 Task: Create a due date automation trigger when advanced on, 2 hours after a card is due add dates not starting next week.
Action: Mouse moved to (1047, 324)
Screenshot: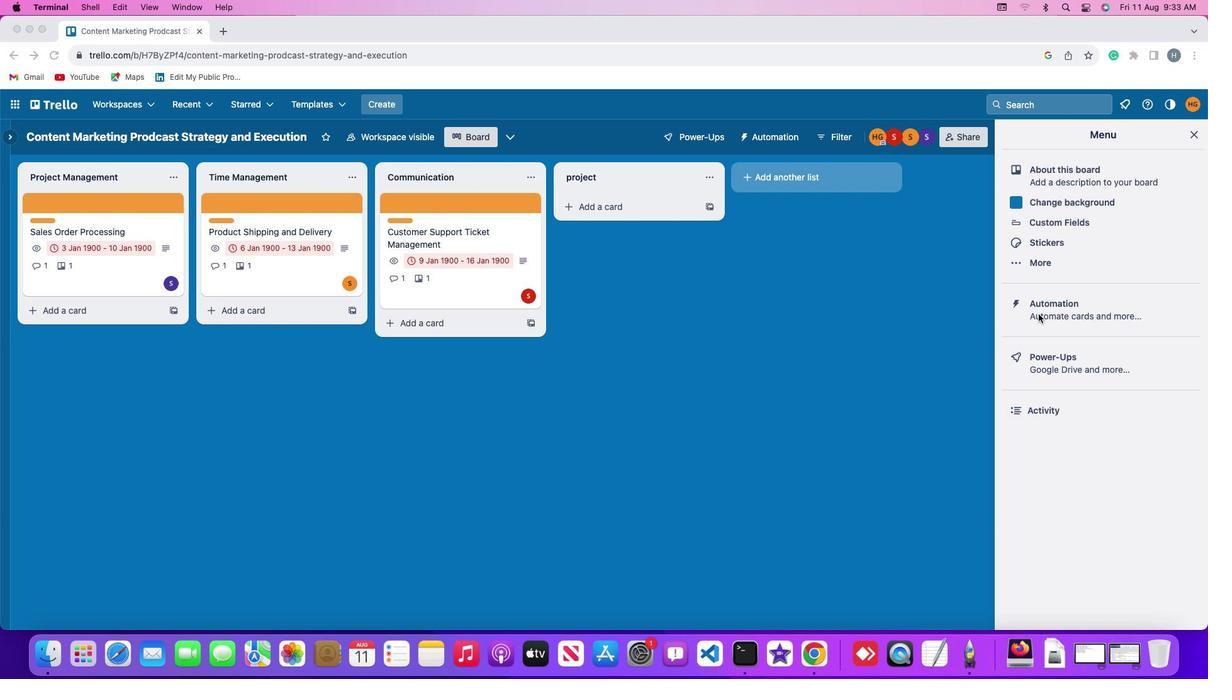
Action: Mouse pressed left at (1047, 324)
Screenshot: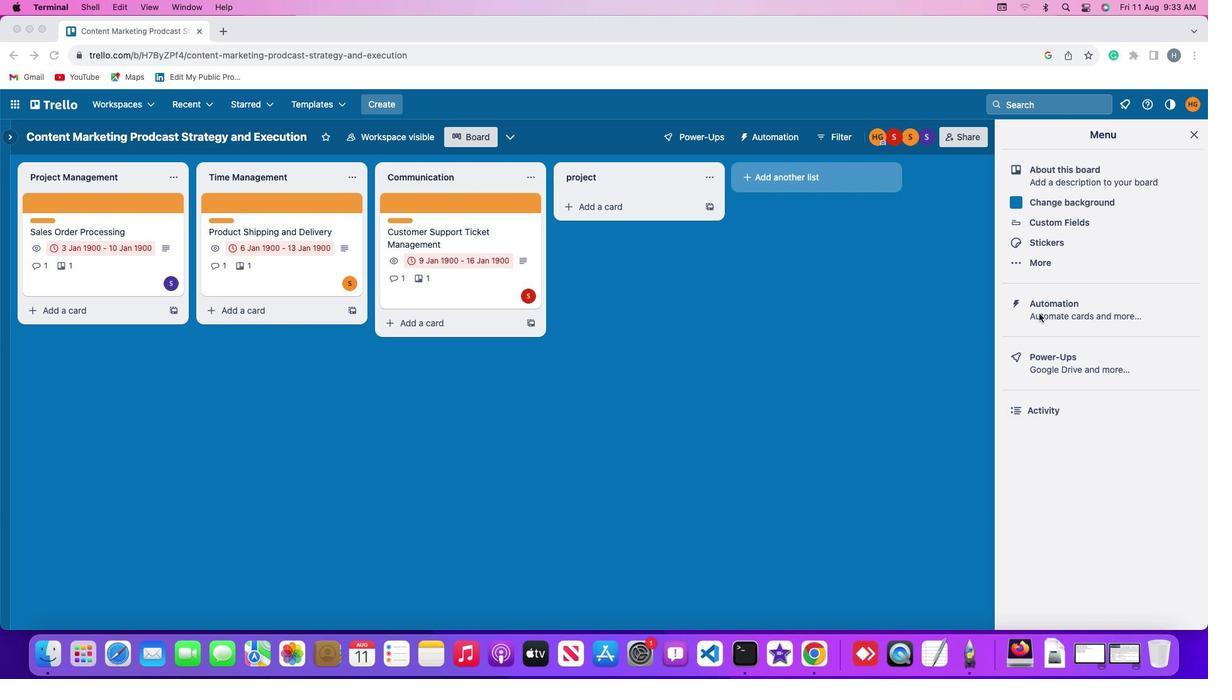 
Action: Mouse pressed left at (1047, 324)
Screenshot: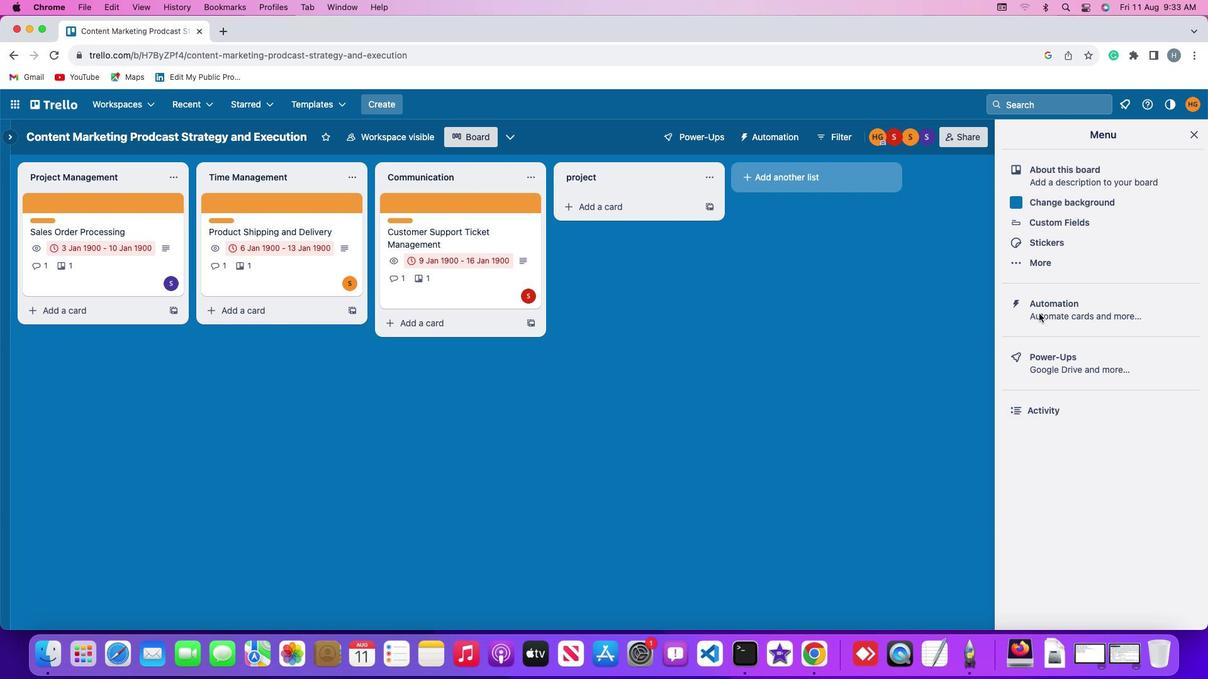 
Action: Mouse moved to (76, 307)
Screenshot: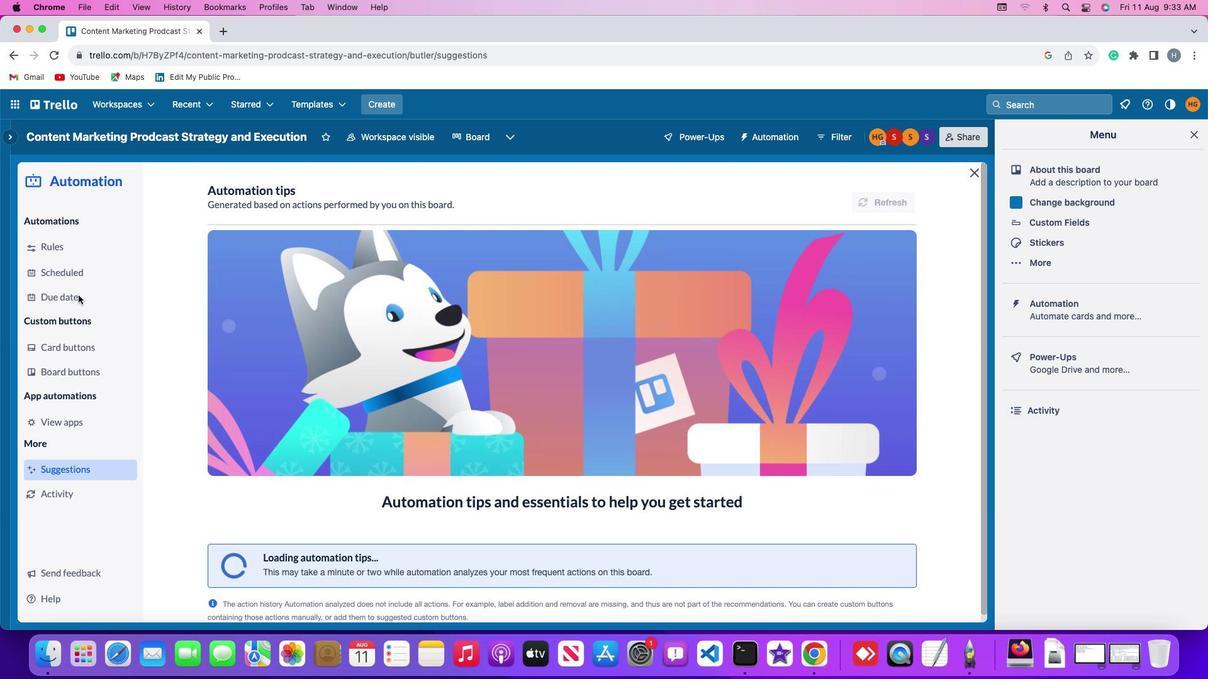 
Action: Mouse pressed left at (76, 307)
Screenshot: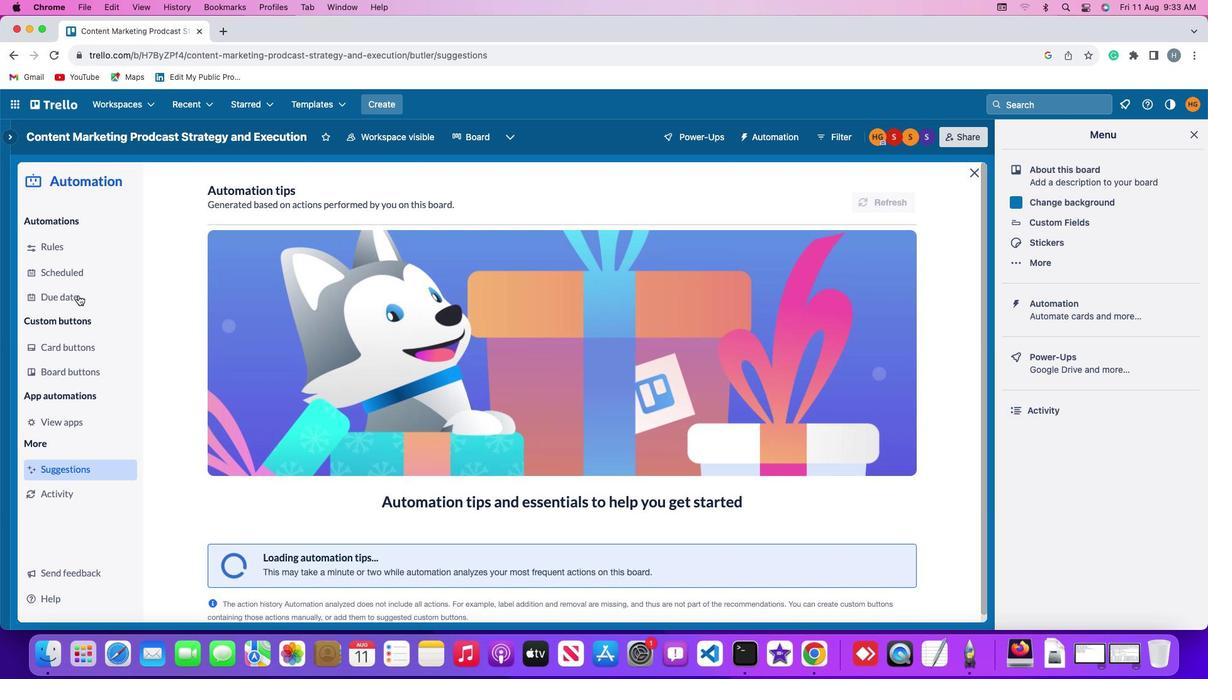 
Action: Mouse moved to (864, 214)
Screenshot: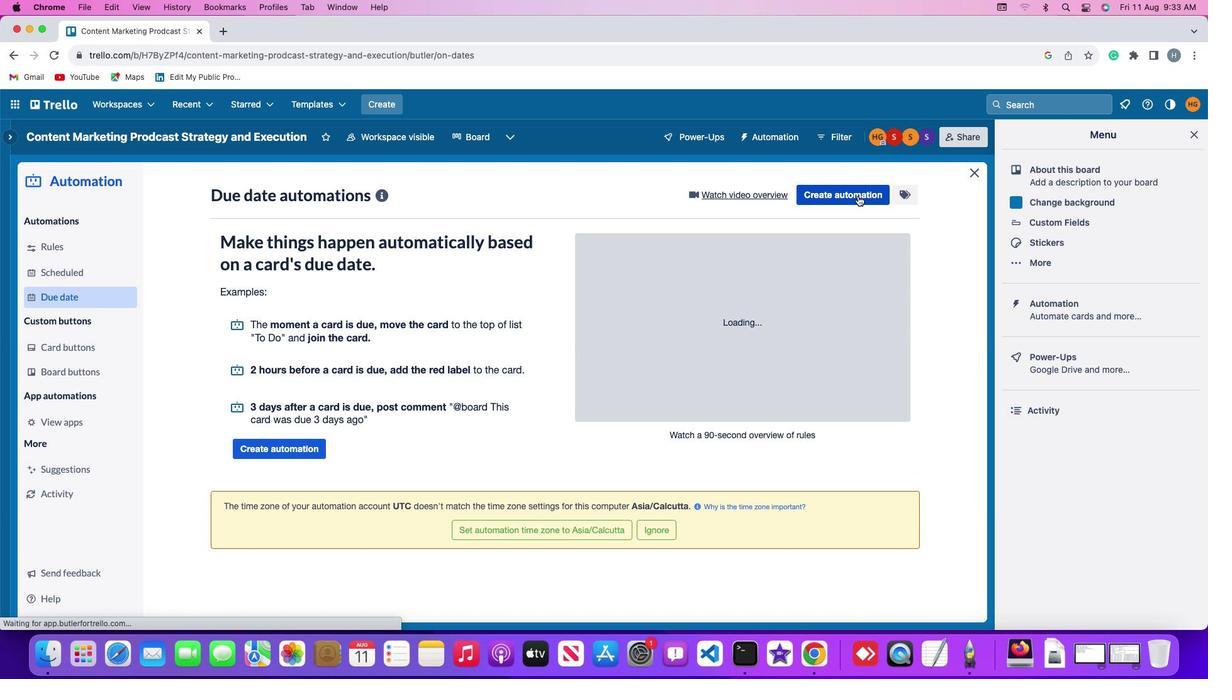 
Action: Mouse pressed left at (864, 214)
Screenshot: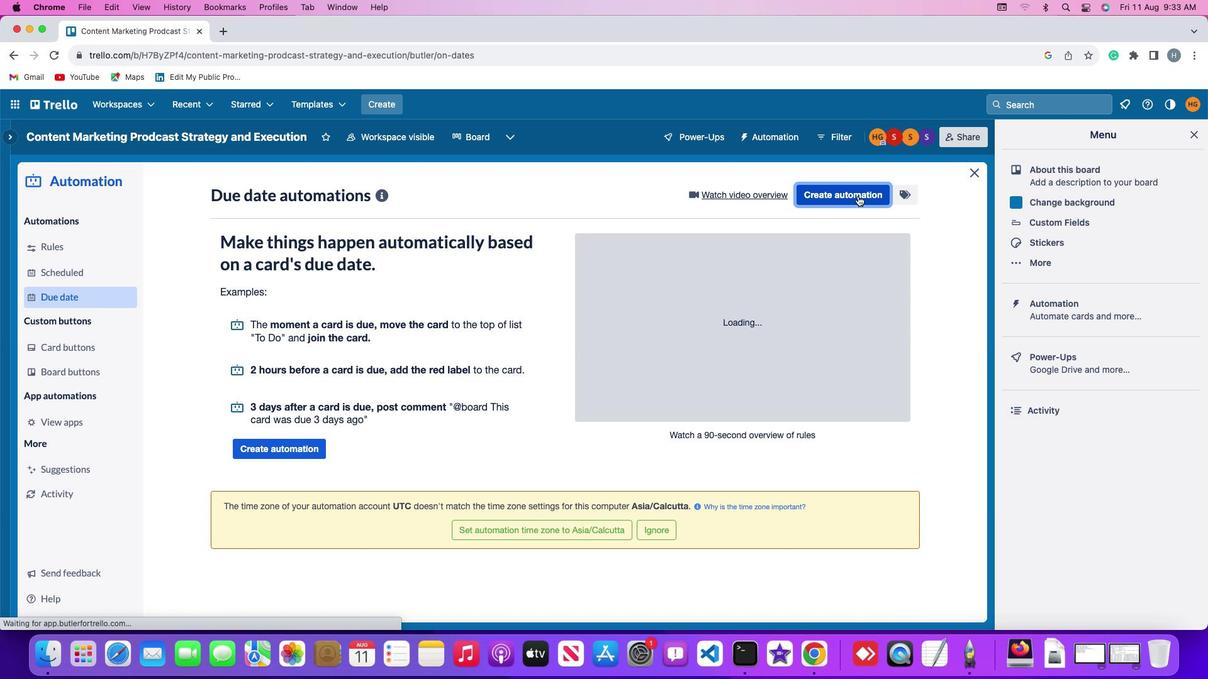 
Action: Mouse moved to (294, 326)
Screenshot: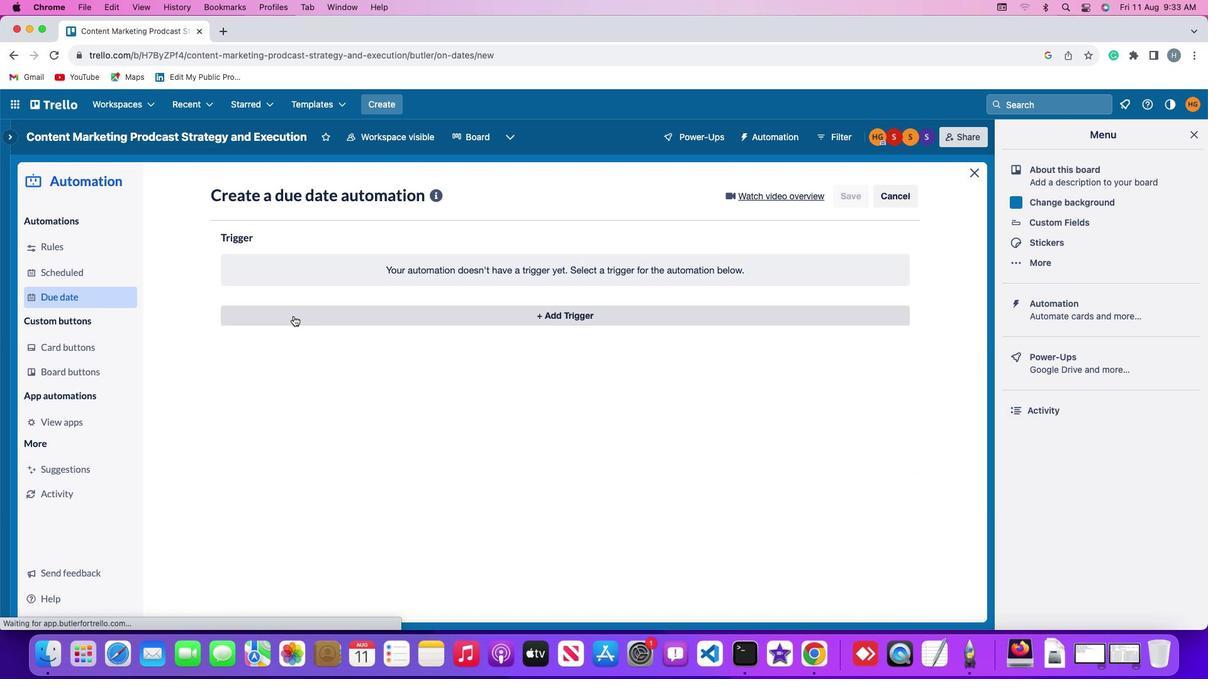 
Action: Mouse pressed left at (294, 326)
Screenshot: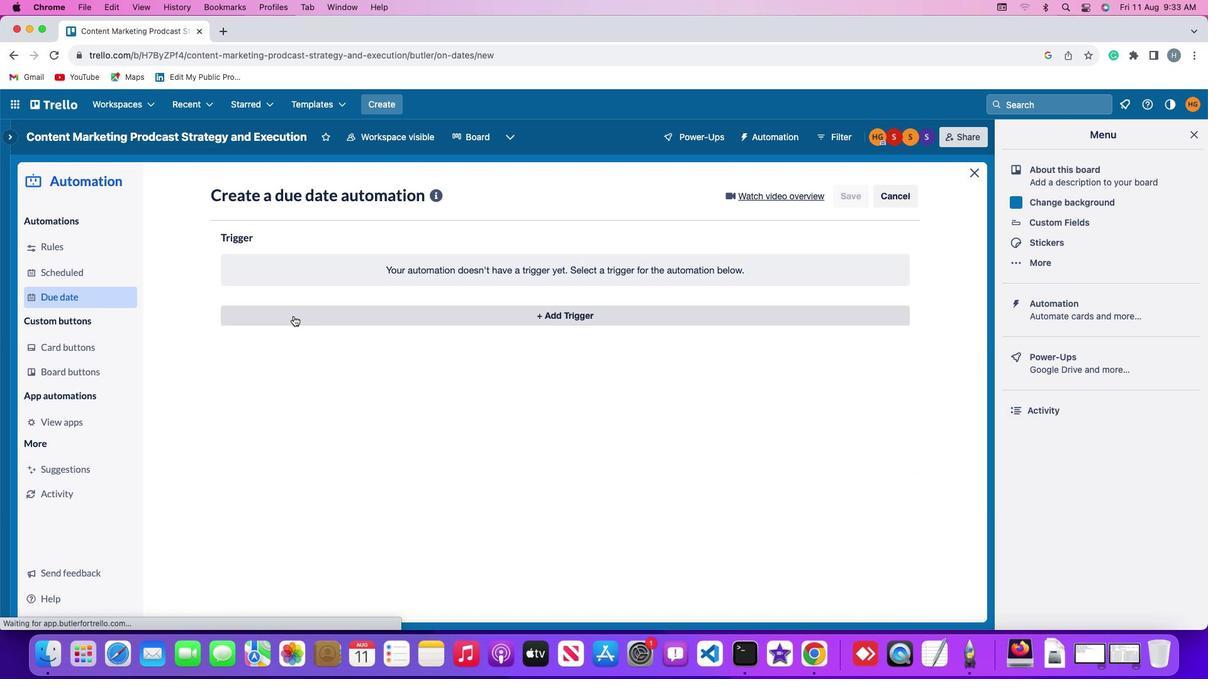 
Action: Mouse moved to (246, 504)
Screenshot: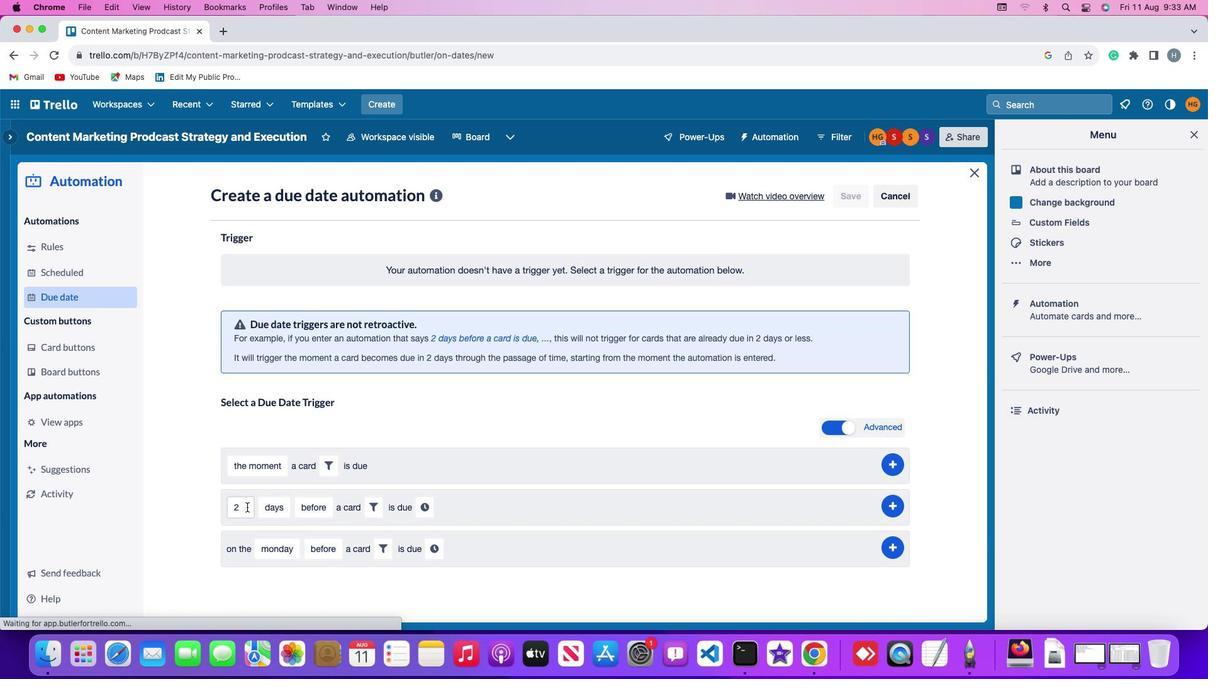 
Action: Mouse pressed left at (246, 504)
Screenshot: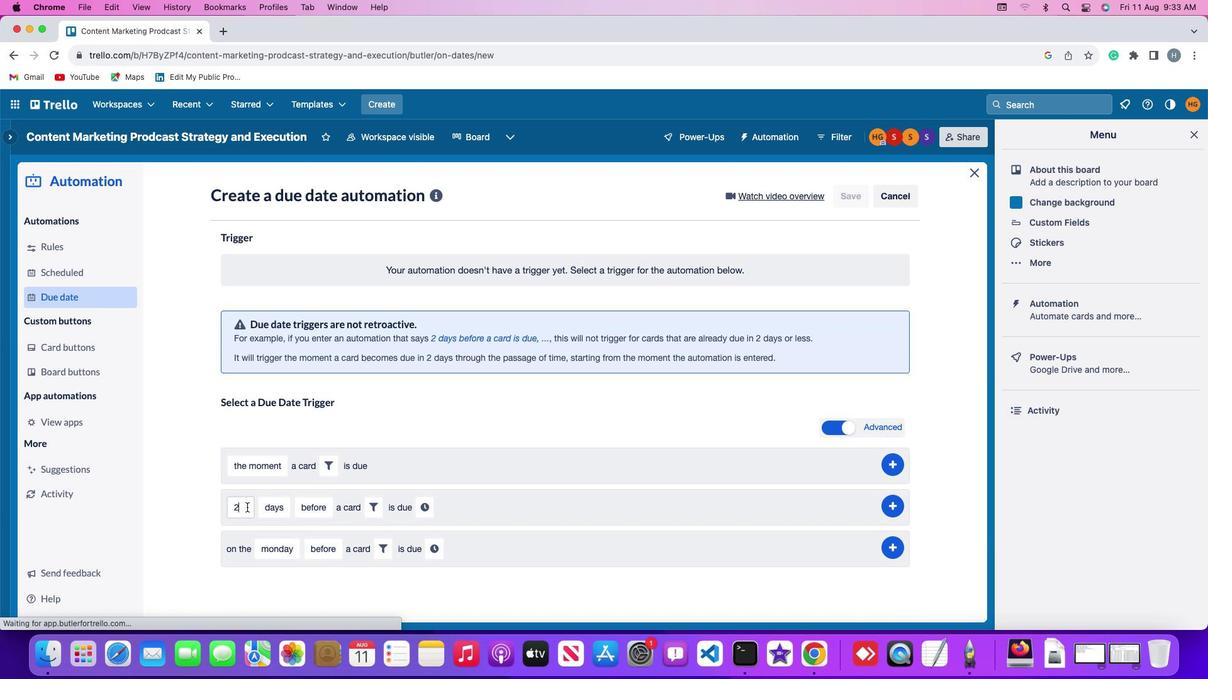 
Action: Mouse moved to (247, 504)
Screenshot: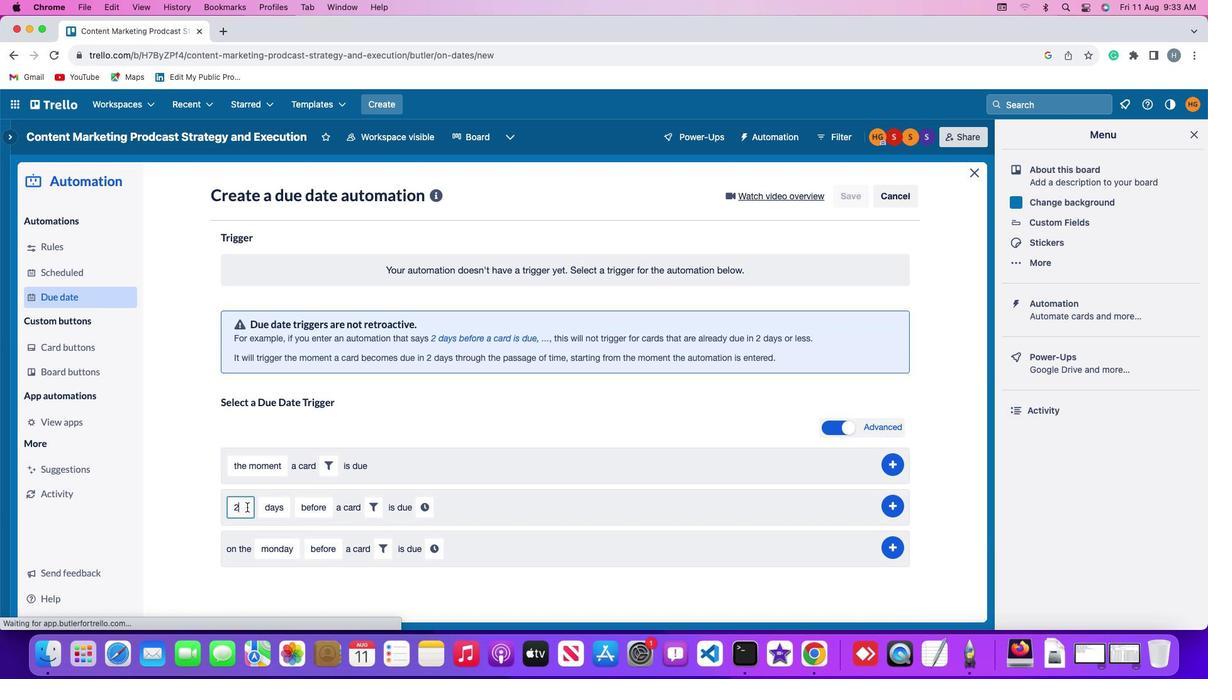 
Action: Key pressed Key.backspace
Screenshot: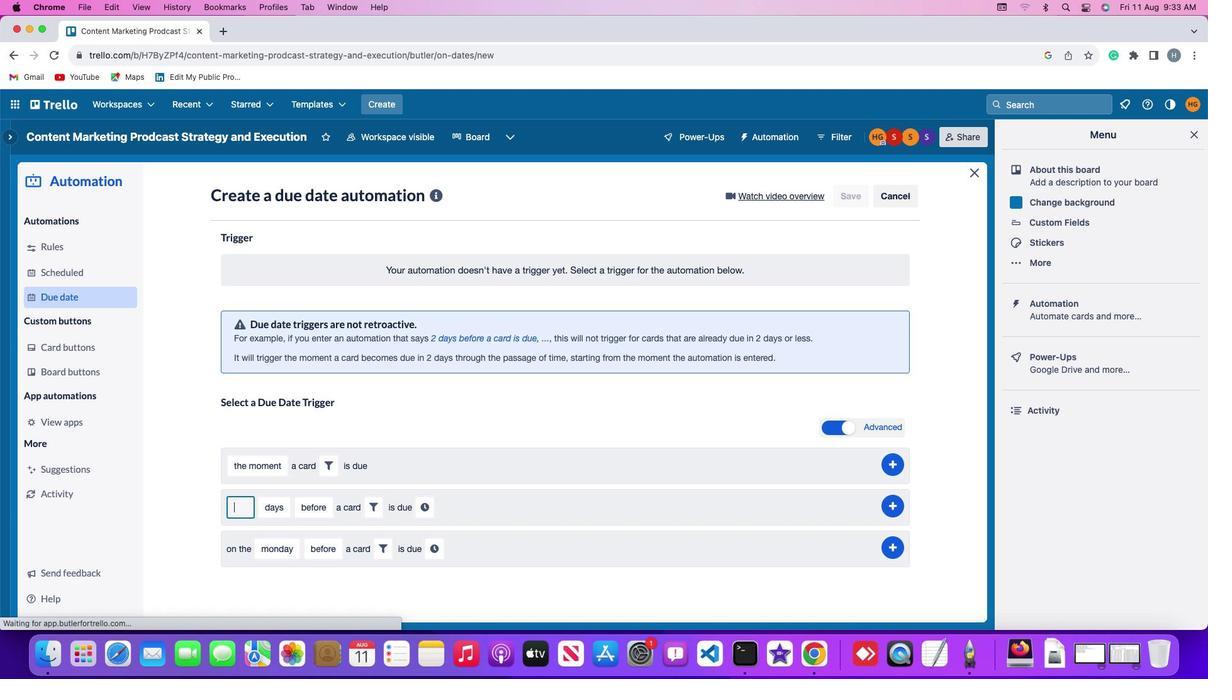 
Action: Mouse moved to (247, 504)
Screenshot: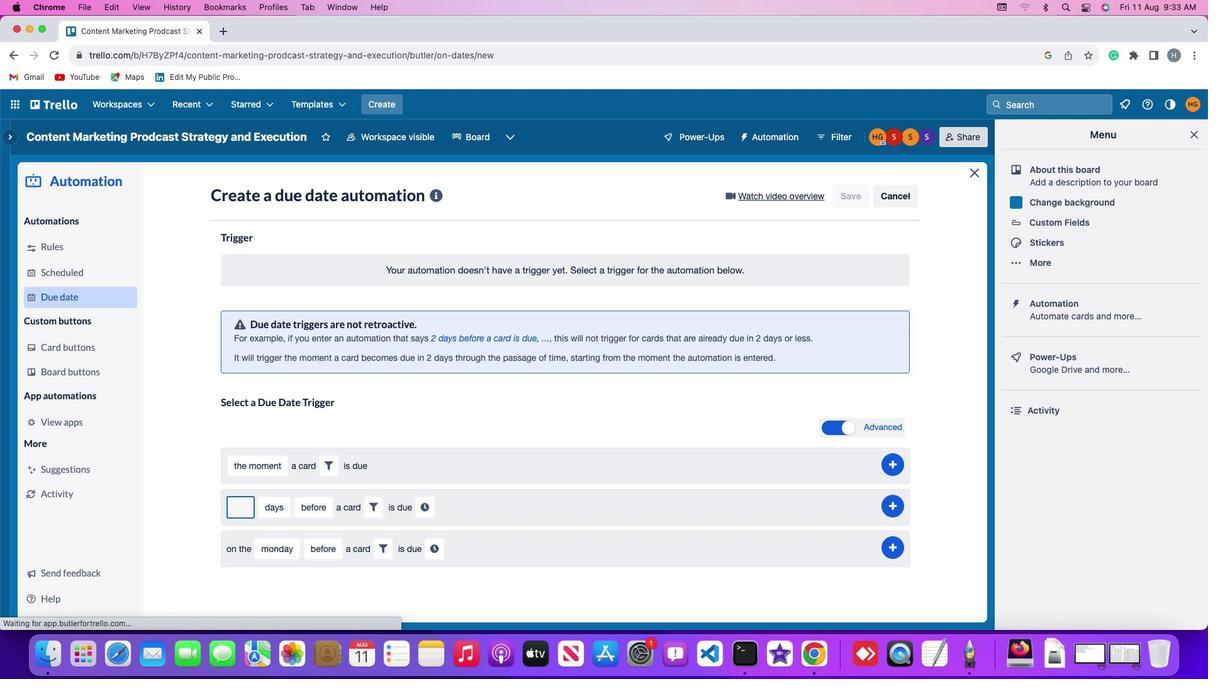 
Action: Key pressed '2'
Screenshot: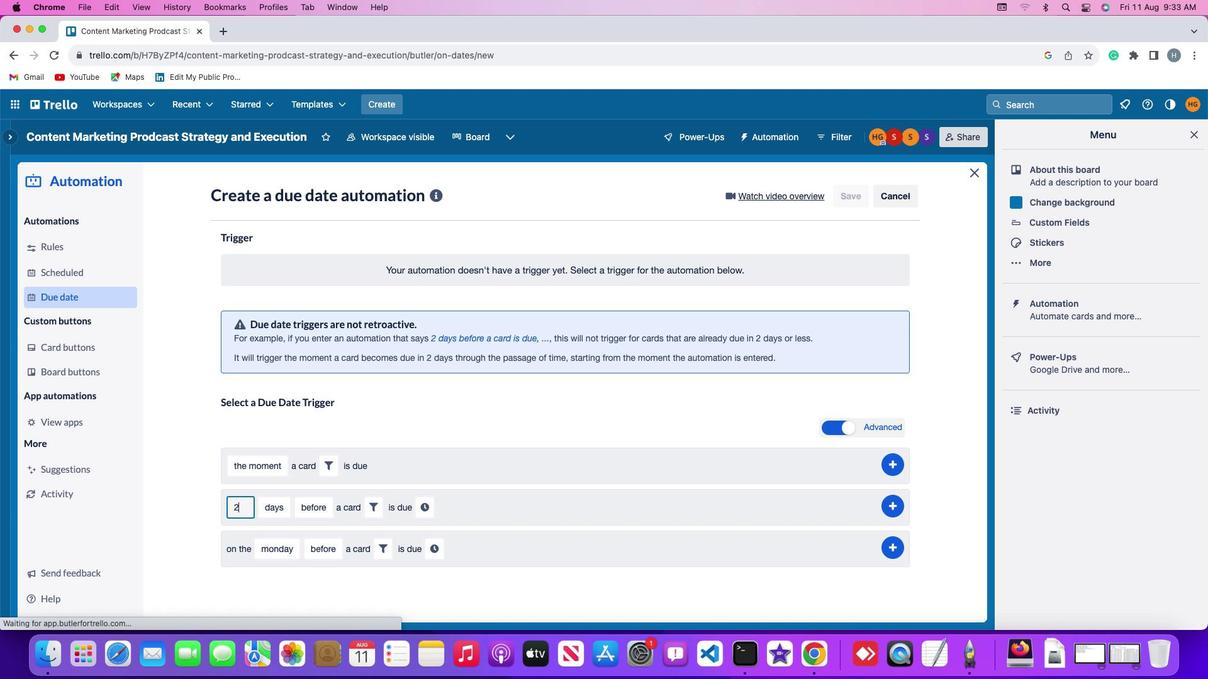 
Action: Mouse moved to (271, 508)
Screenshot: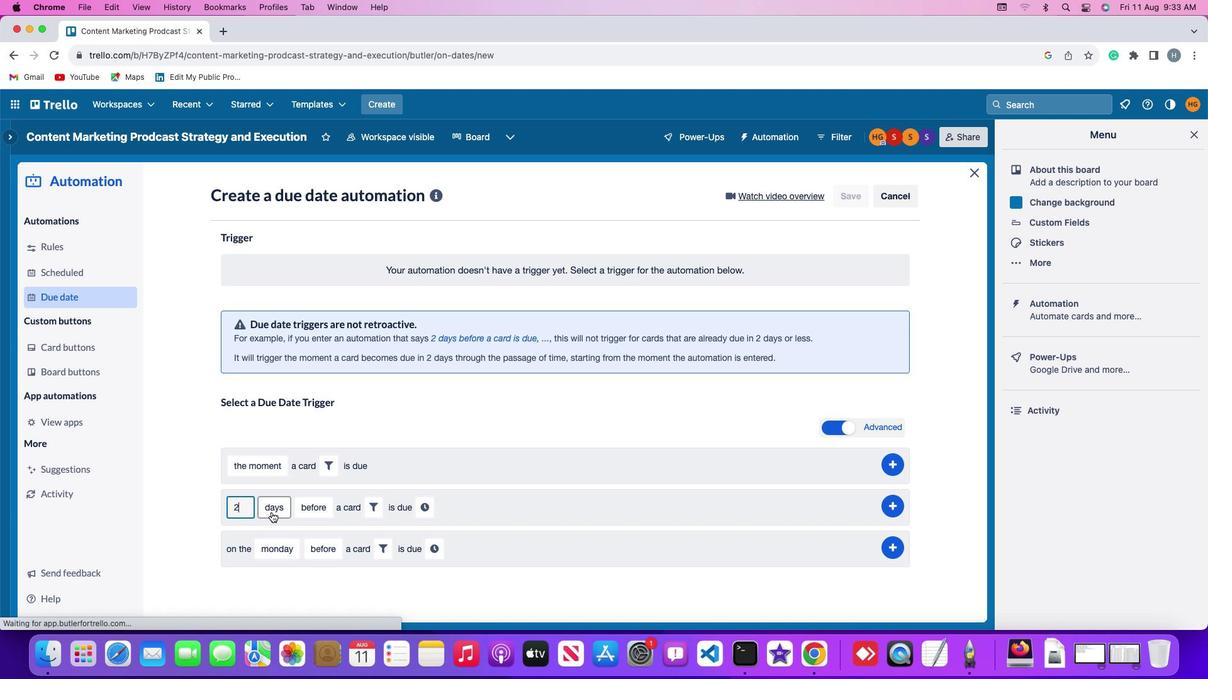 
Action: Mouse pressed left at (271, 508)
Screenshot: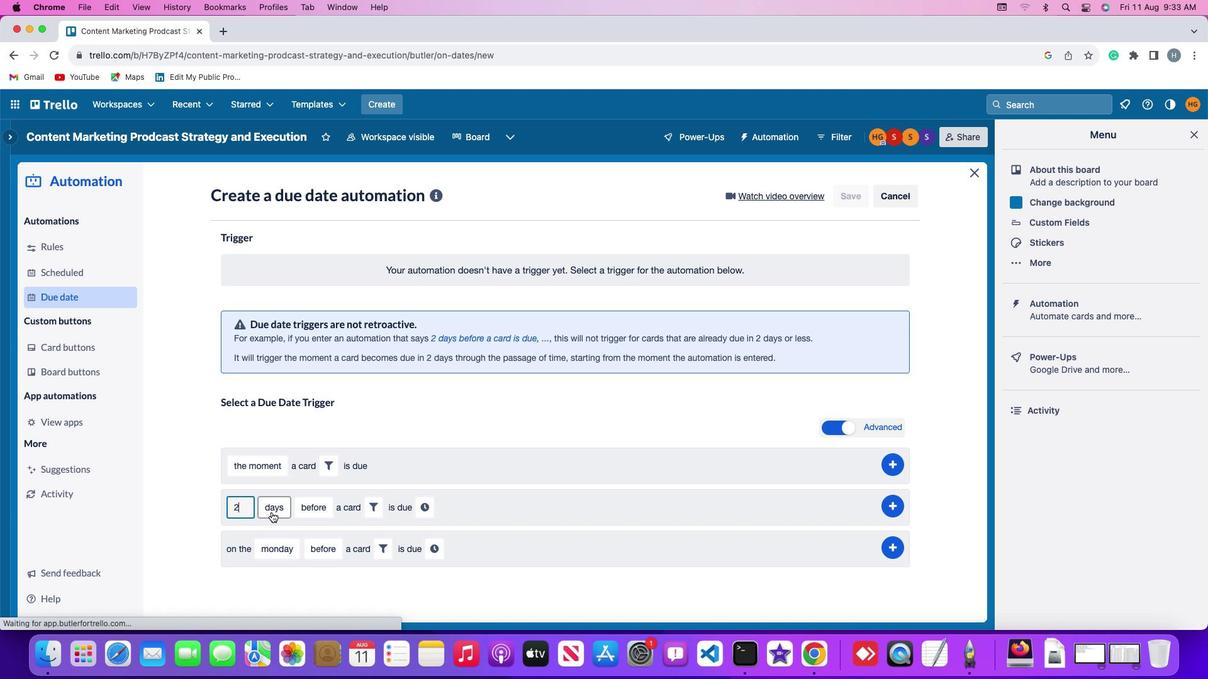
Action: Mouse moved to (274, 577)
Screenshot: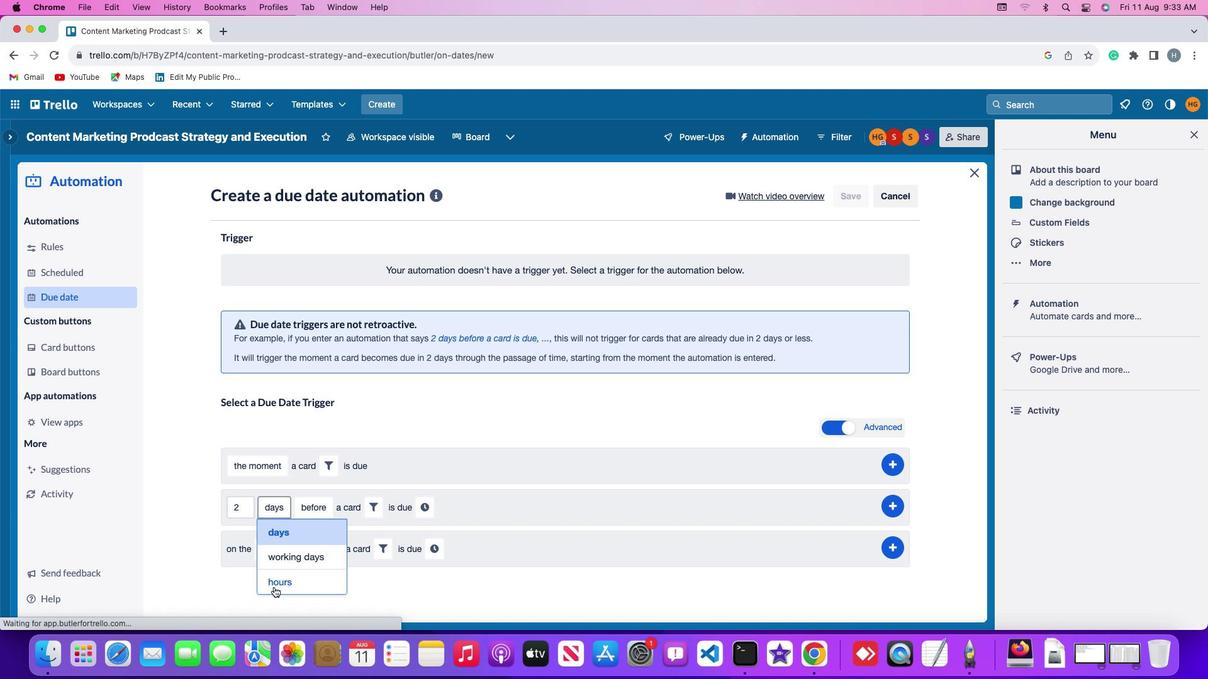 
Action: Mouse pressed left at (274, 577)
Screenshot: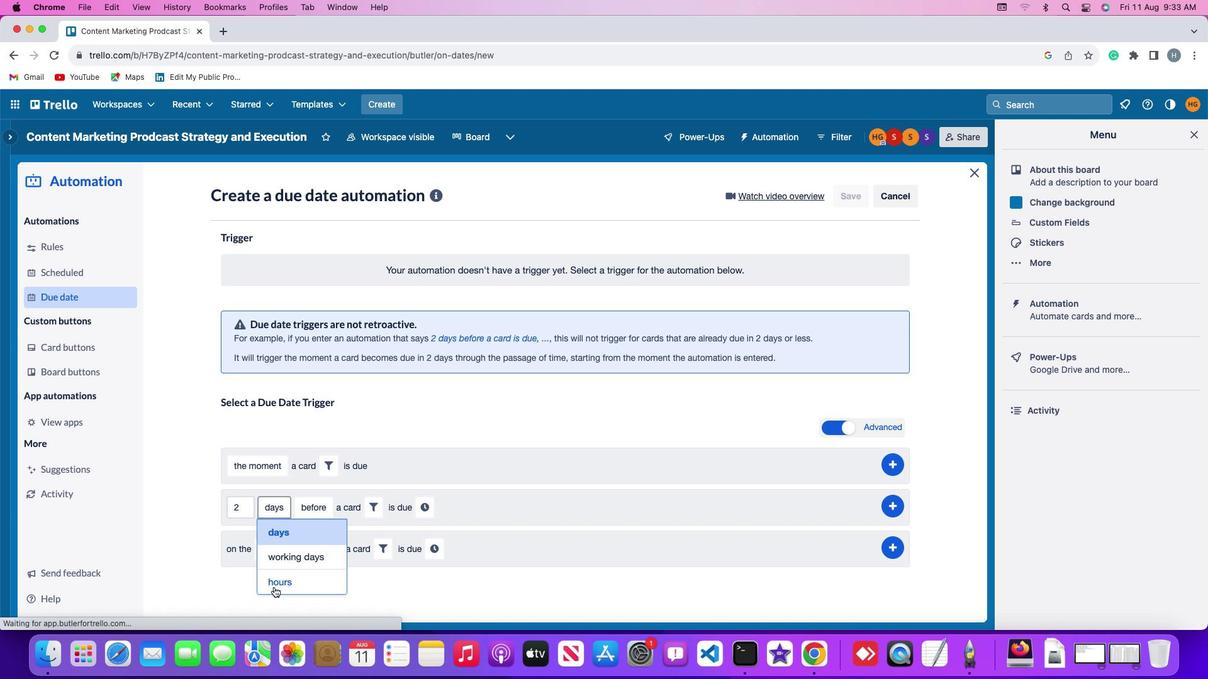 
Action: Mouse moved to (314, 502)
Screenshot: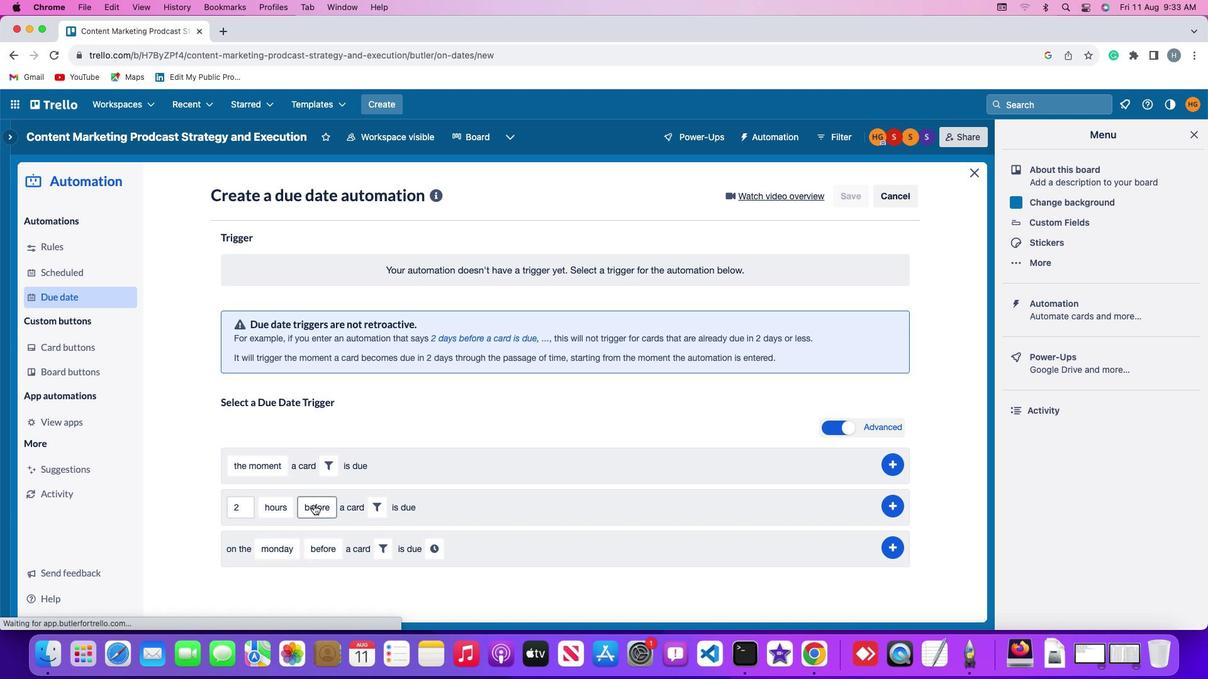 
Action: Mouse pressed left at (314, 502)
Screenshot: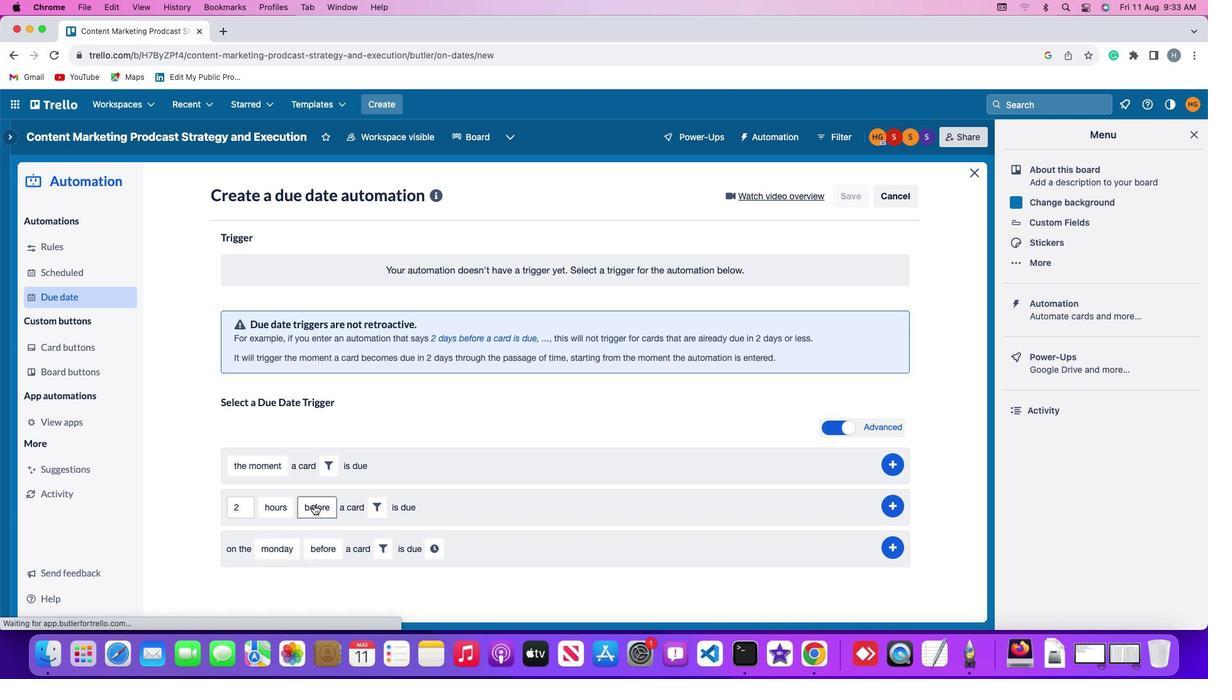 
Action: Mouse moved to (321, 550)
Screenshot: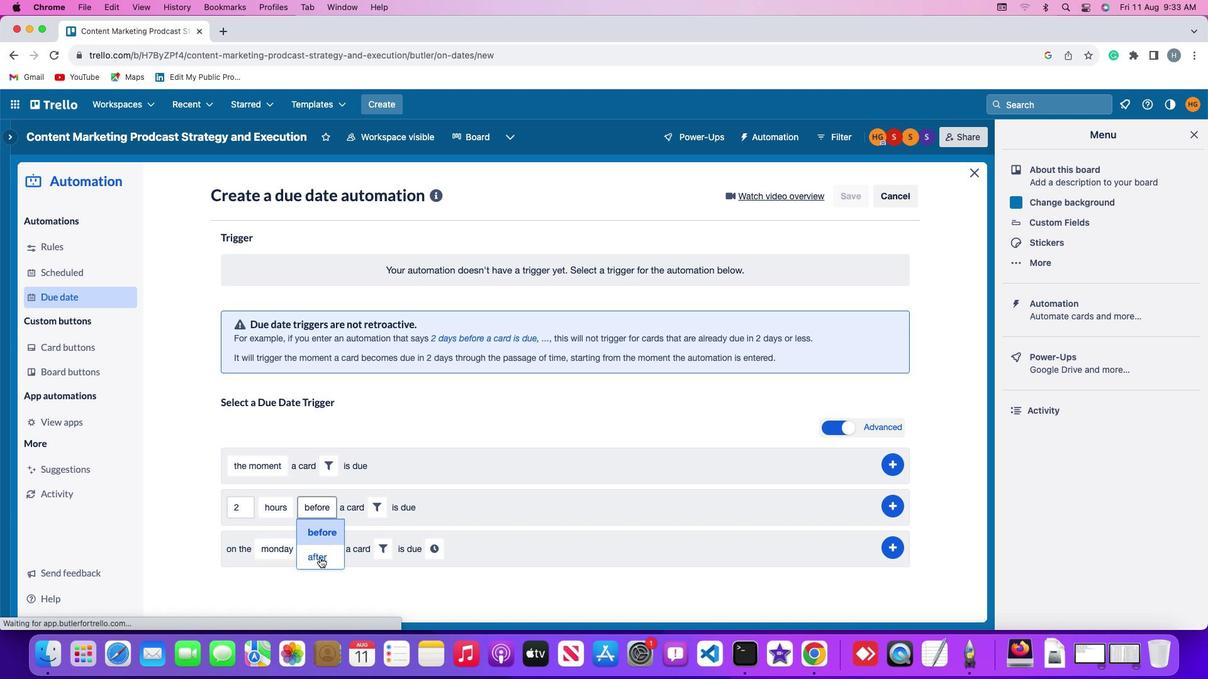 
Action: Mouse pressed left at (321, 550)
Screenshot: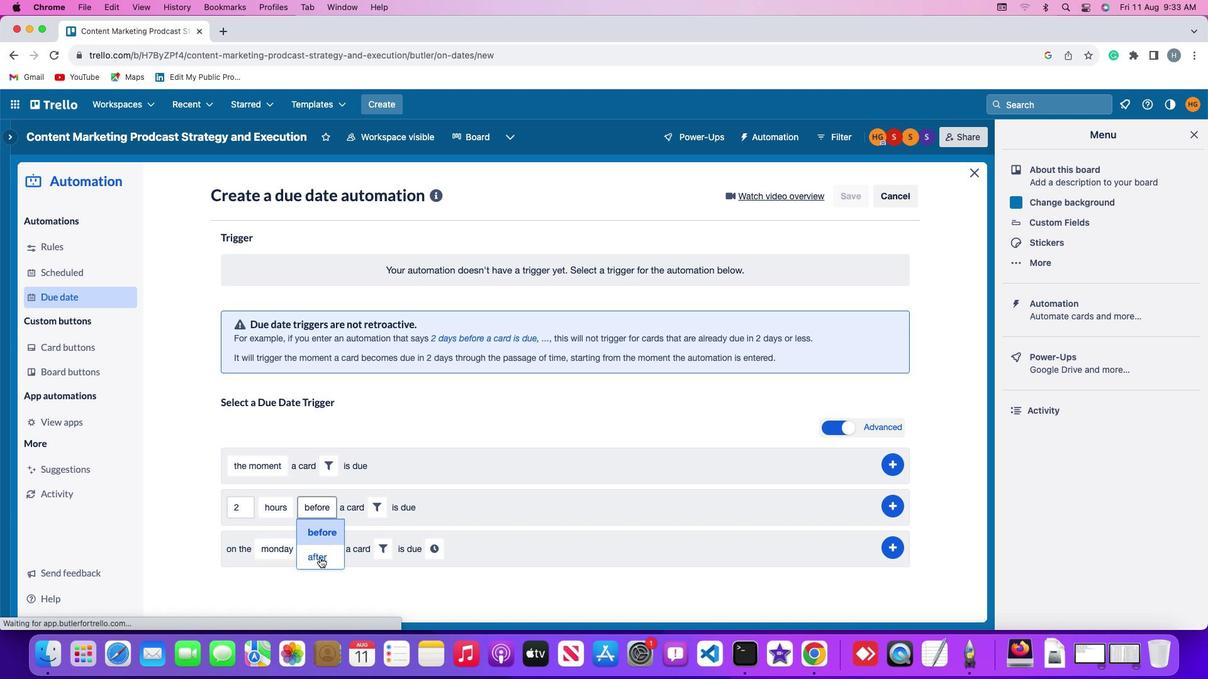 
Action: Mouse moved to (368, 506)
Screenshot: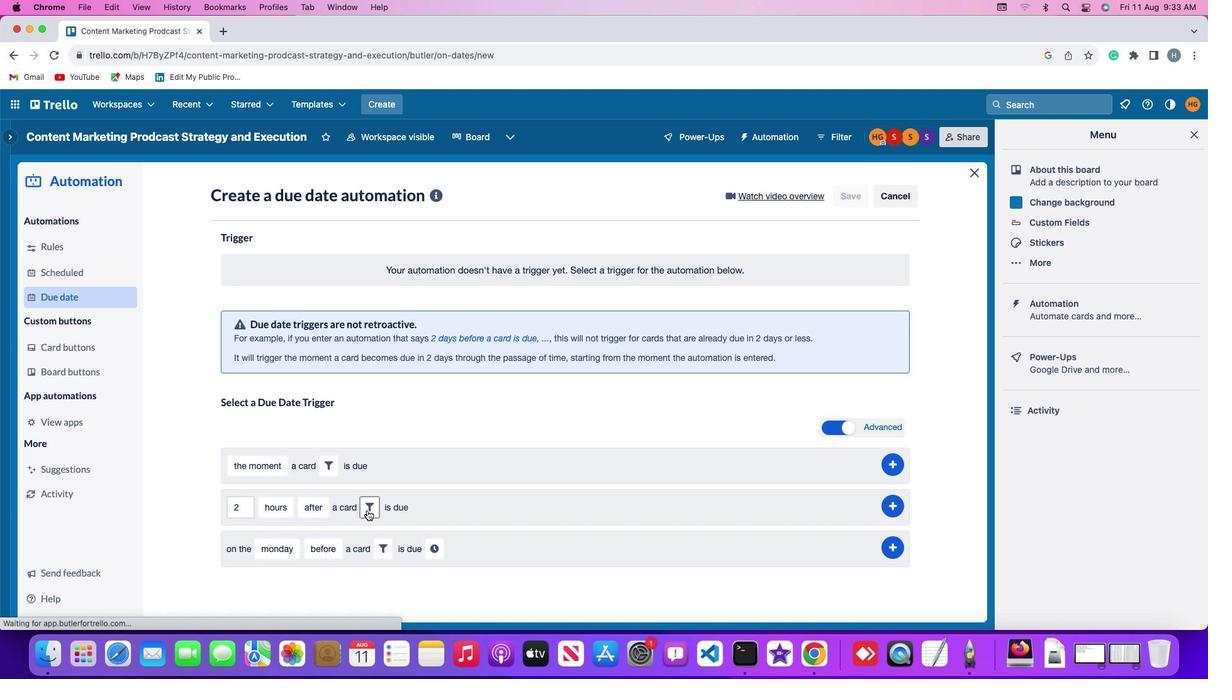 
Action: Mouse pressed left at (368, 506)
Screenshot: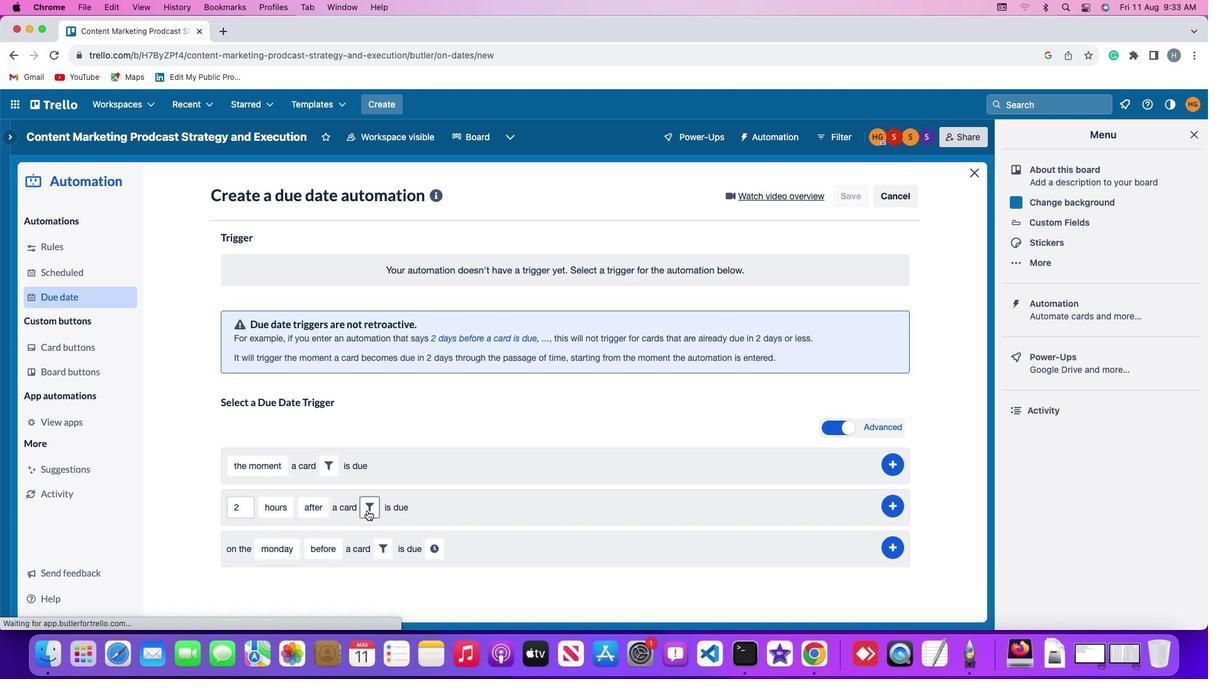 
Action: Mouse moved to (438, 550)
Screenshot: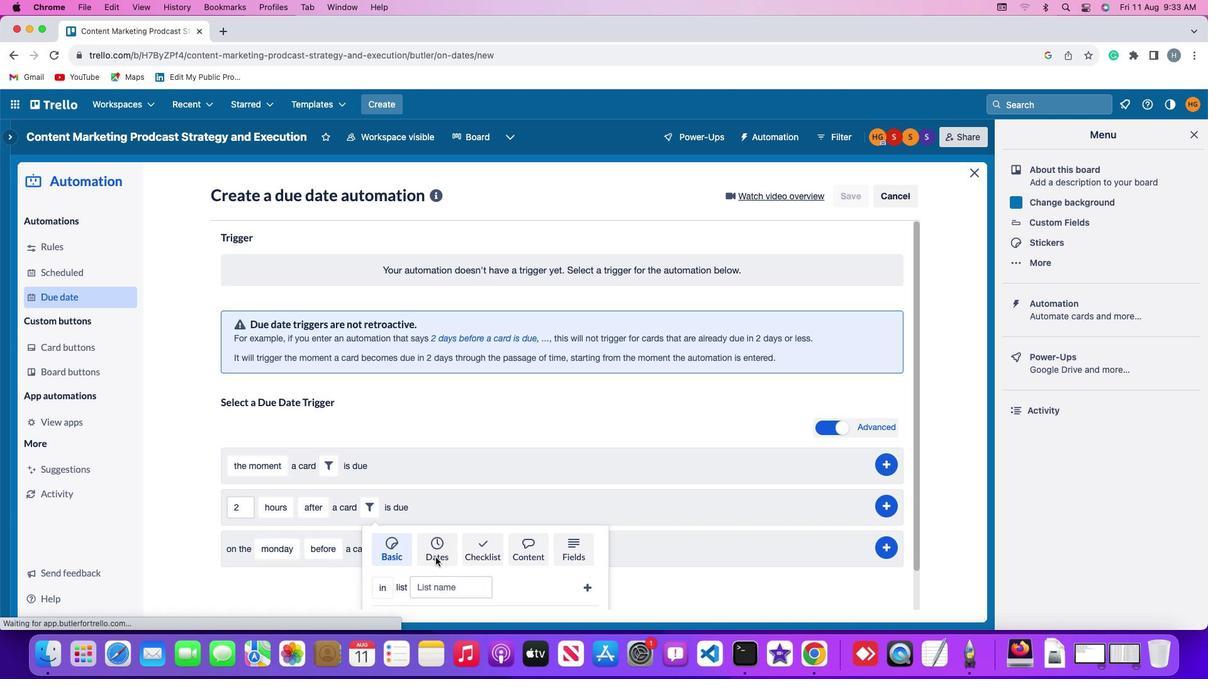 
Action: Mouse pressed left at (438, 550)
Screenshot: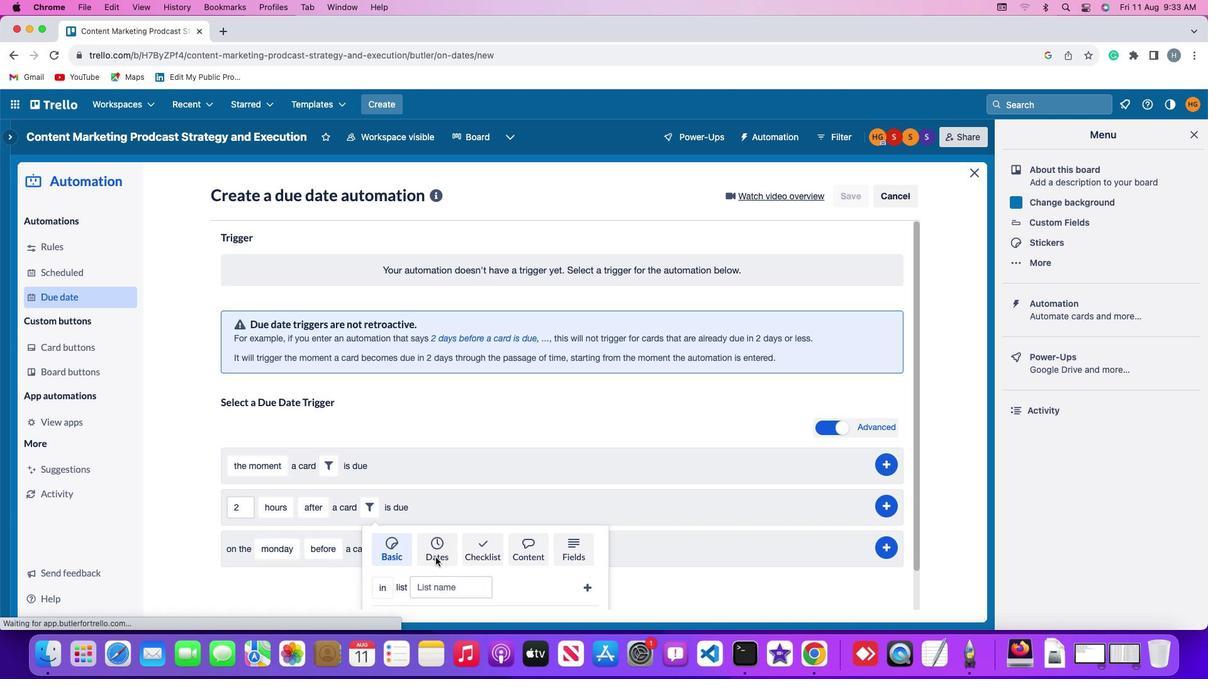 
Action: Mouse moved to (319, 572)
Screenshot: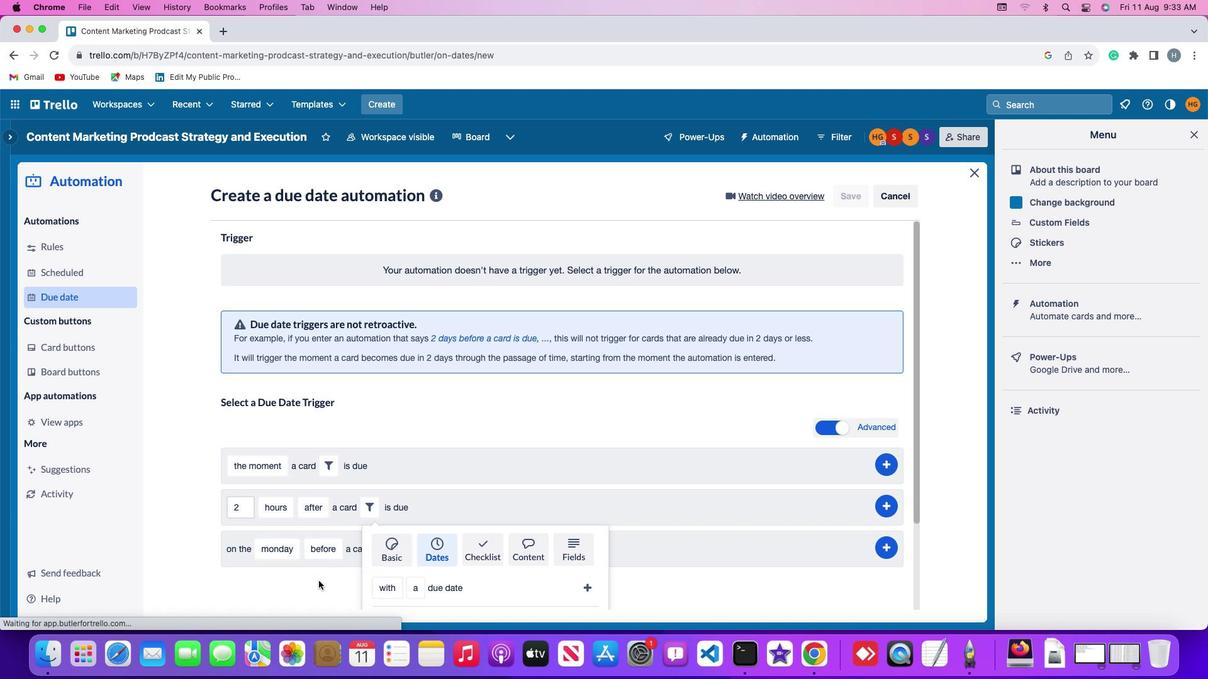 
Action: Mouse scrolled (319, 572) with delta (-1, 32)
Screenshot: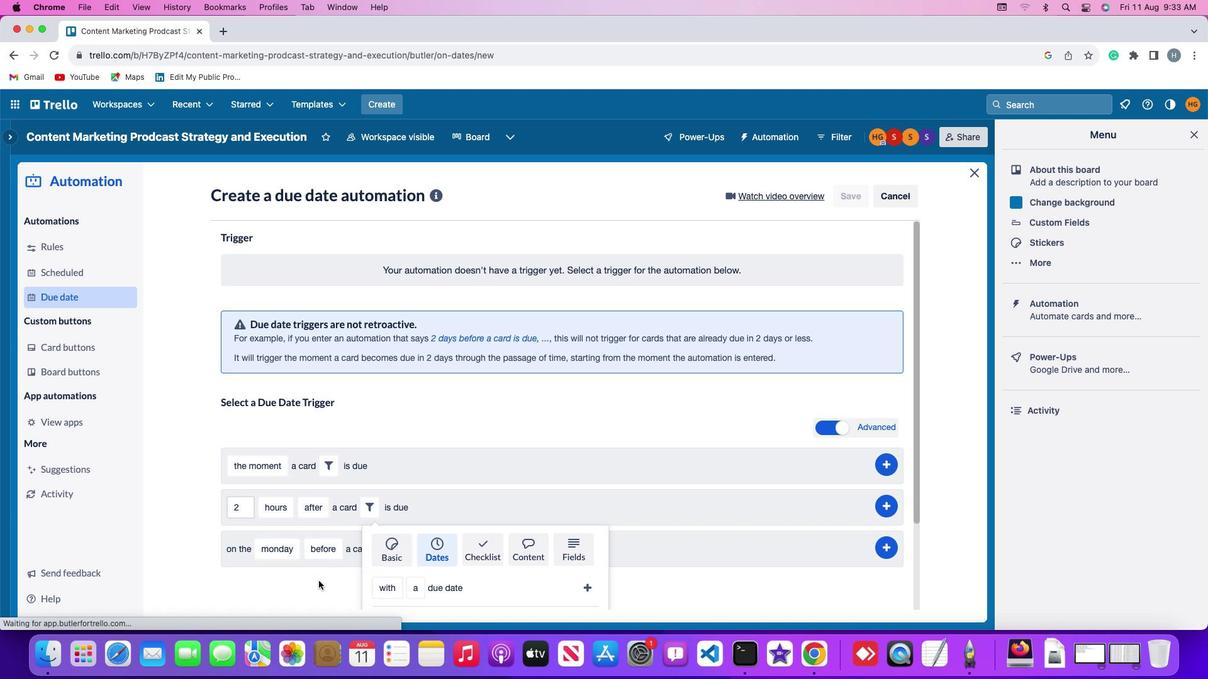 
Action: Mouse scrolled (319, 572) with delta (-1, 32)
Screenshot: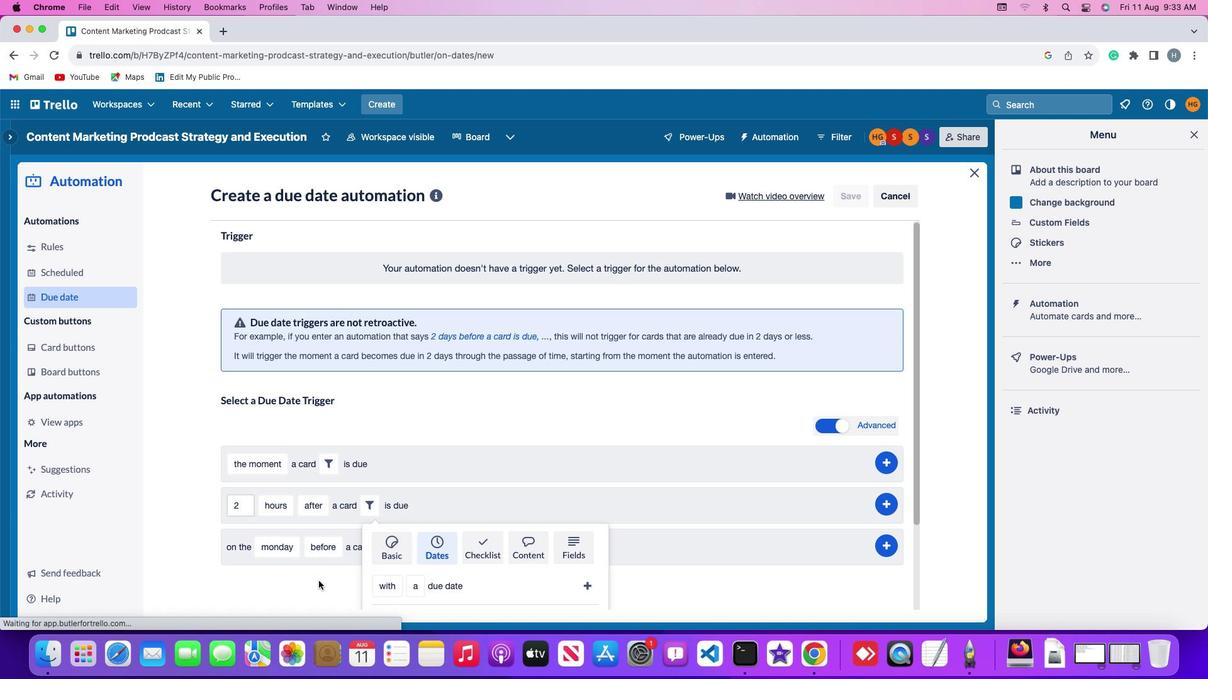 
Action: Mouse scrolled (319, 572) with delta (-1, 31)
Screenshot: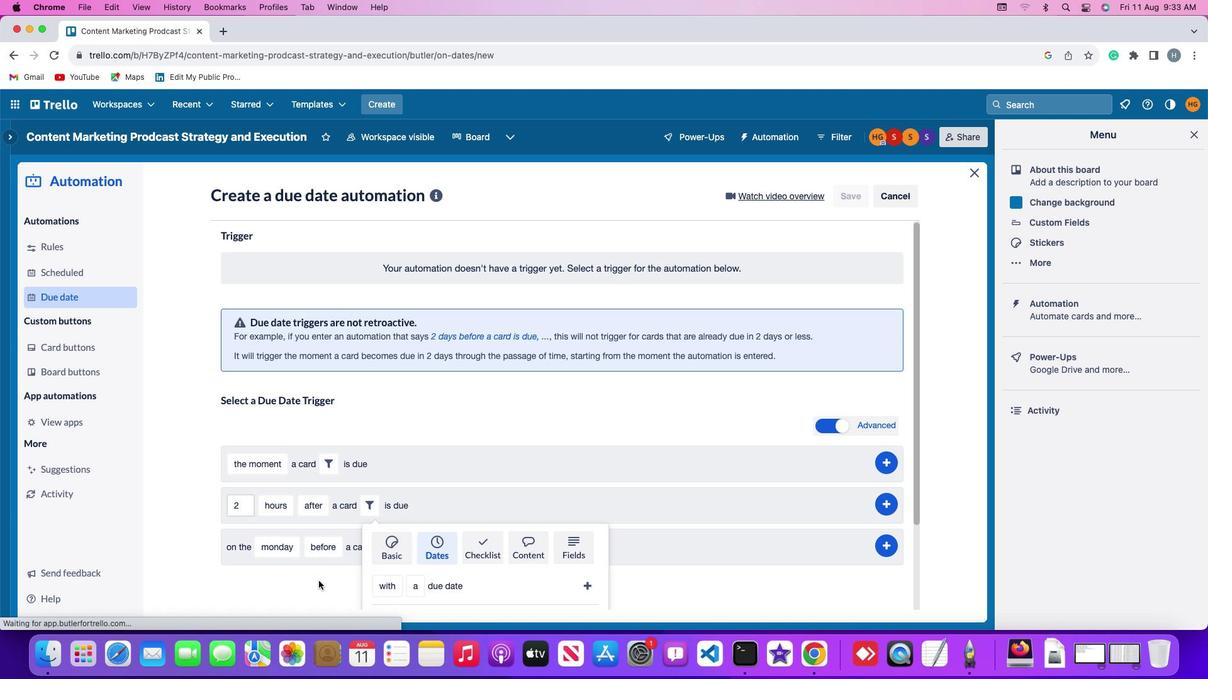 
Action: Mouse scrolled (319, 572) with delta (-1, 30)
Screenshot: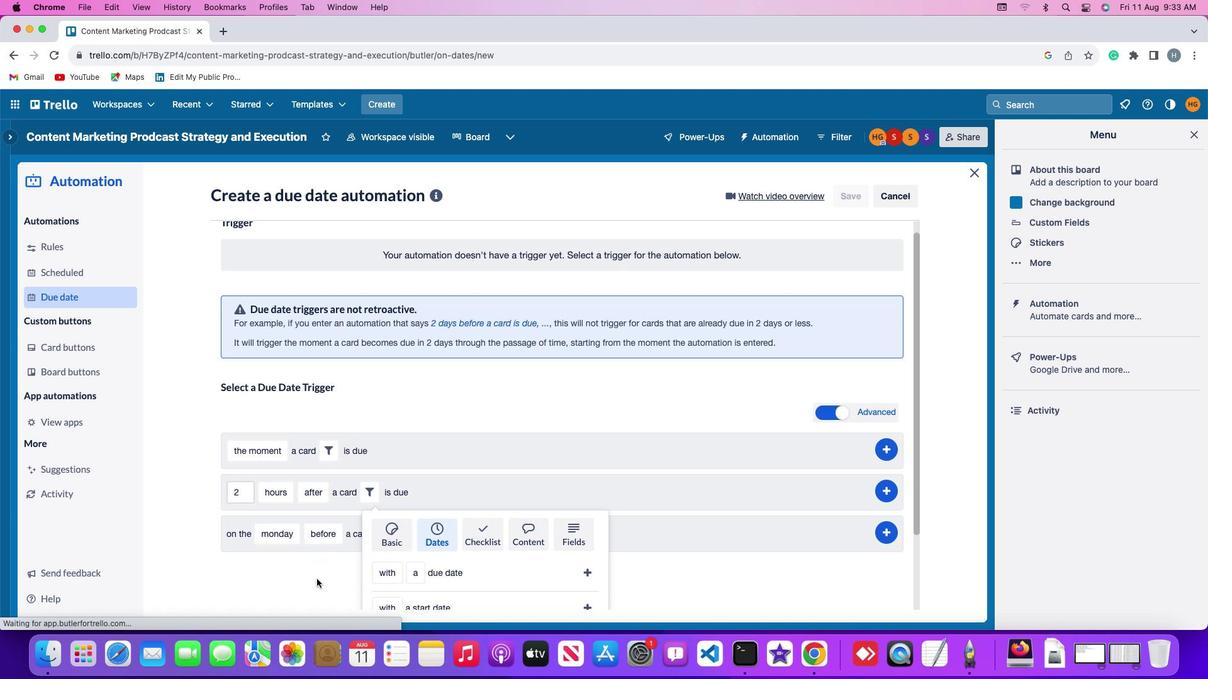 
Action: Mouse scrolled (319, 572) with delta (-1, 29)
Screenshot: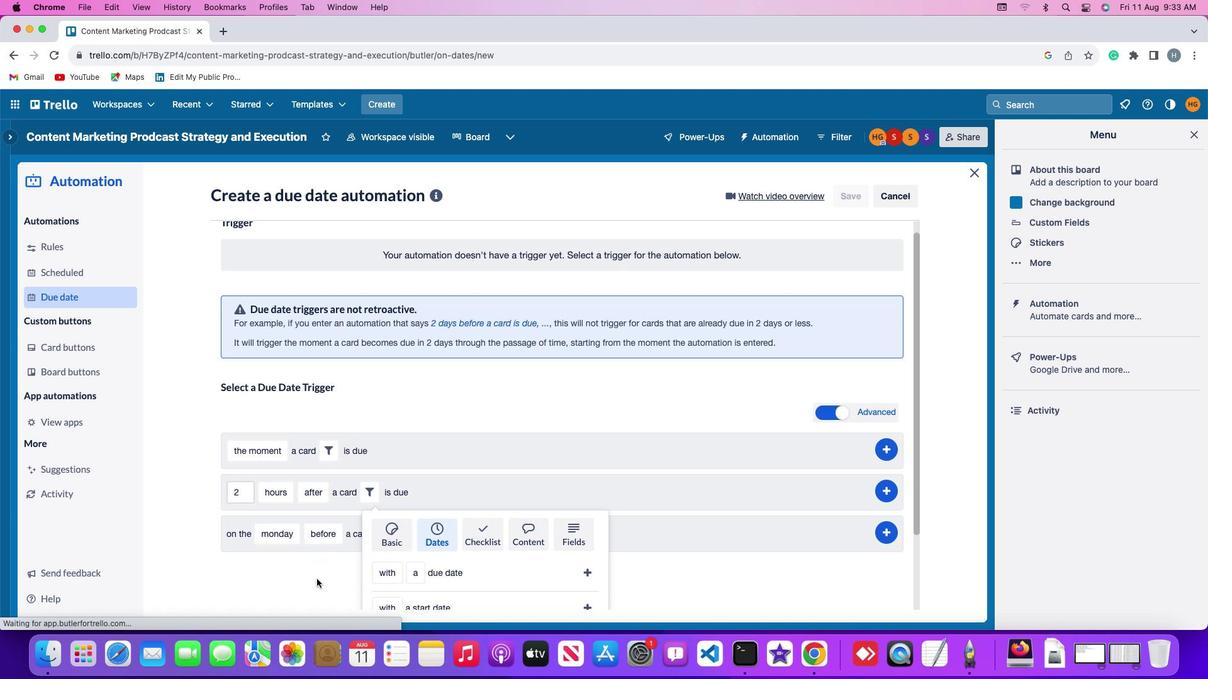 
Action: Mouse moved to (380, 546)
Screenshot: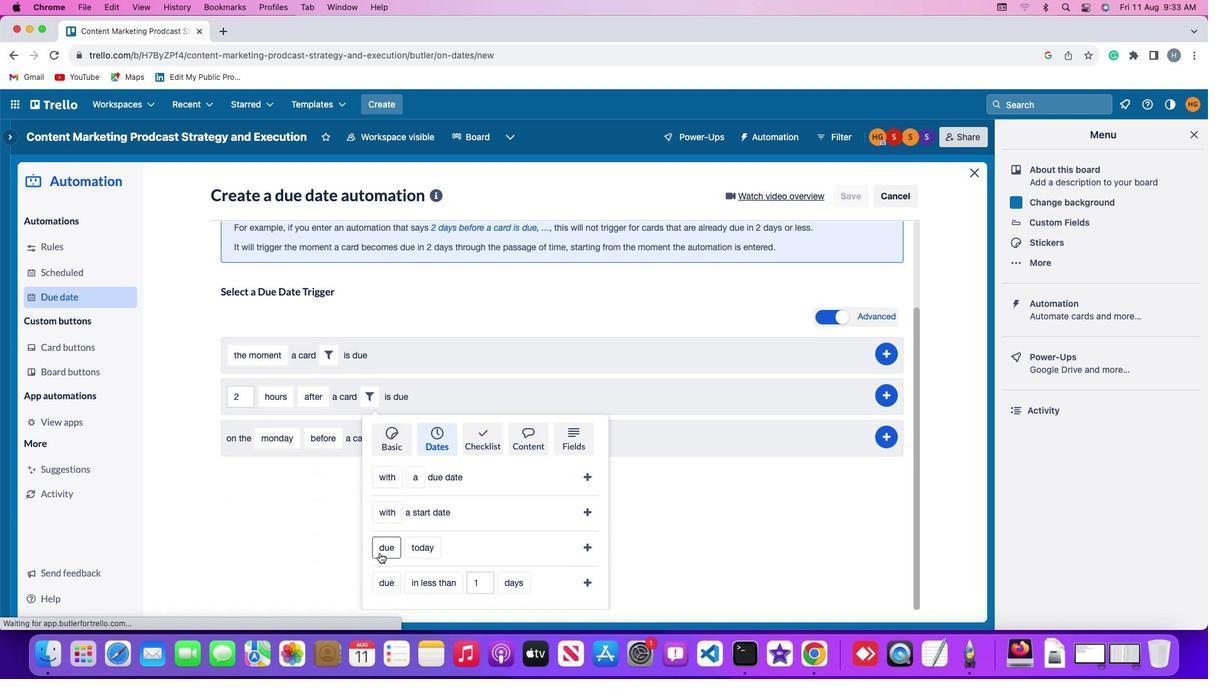 
Action: Mouse pressed left at (380, 546)
Screenshot: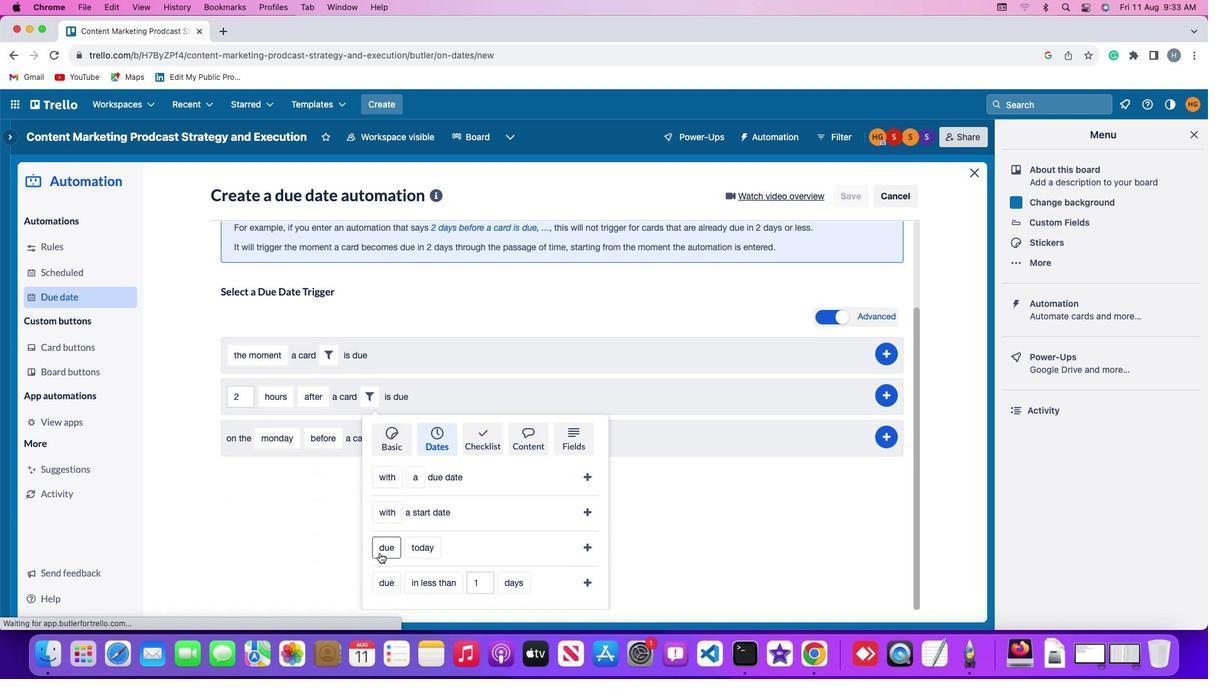 
Action: Mouse moved to (392, 517)
Screenshot: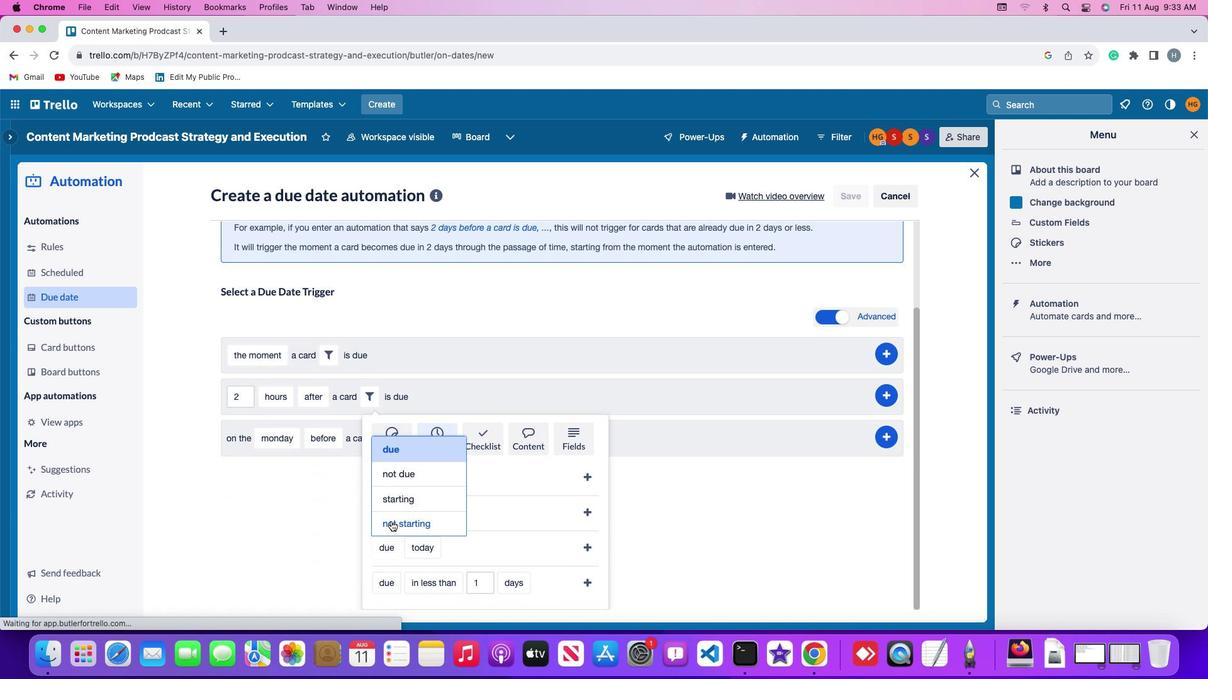 
Action: Mouse pressed left at (392, 517)
Screenshot: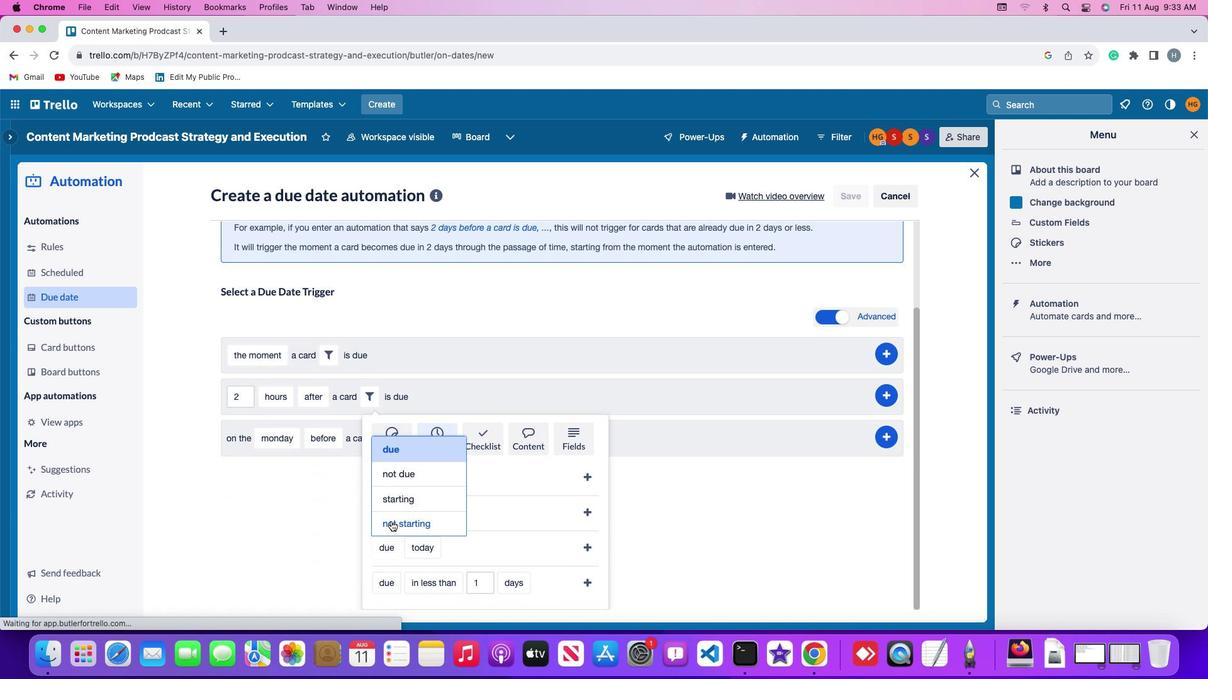 
Action: Mouse moved to (453, 544)
Screenshot: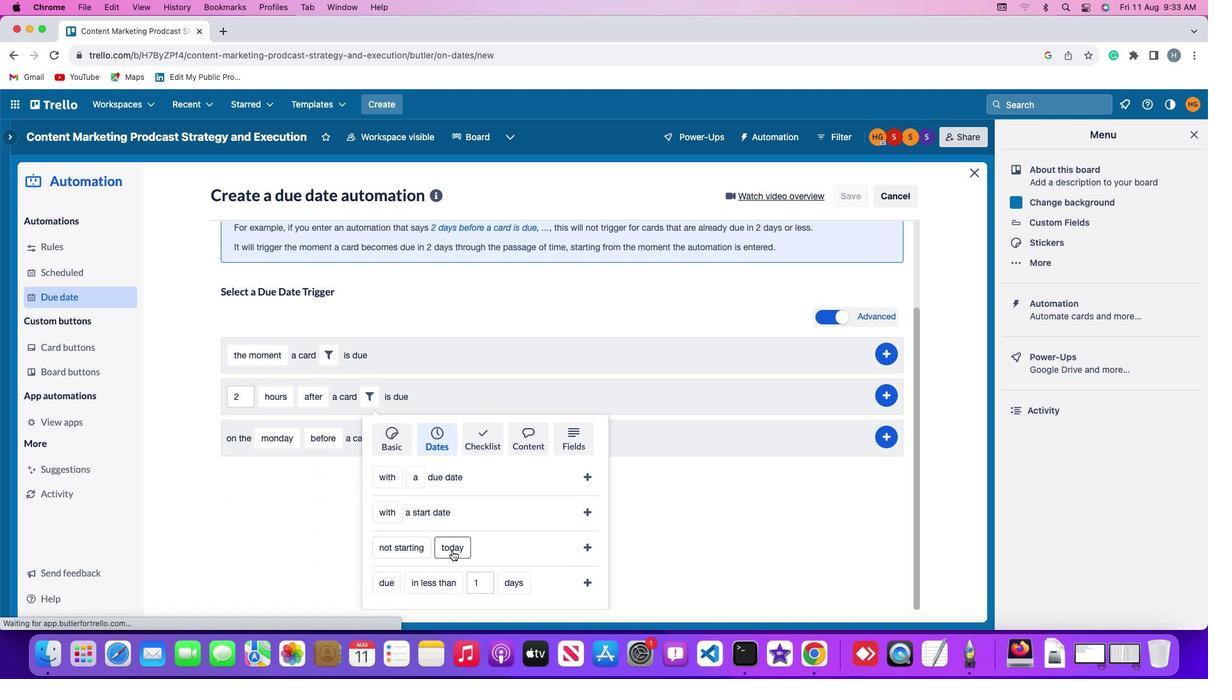 
Action: Mouse pressed left at (453, 544)
Screenshot: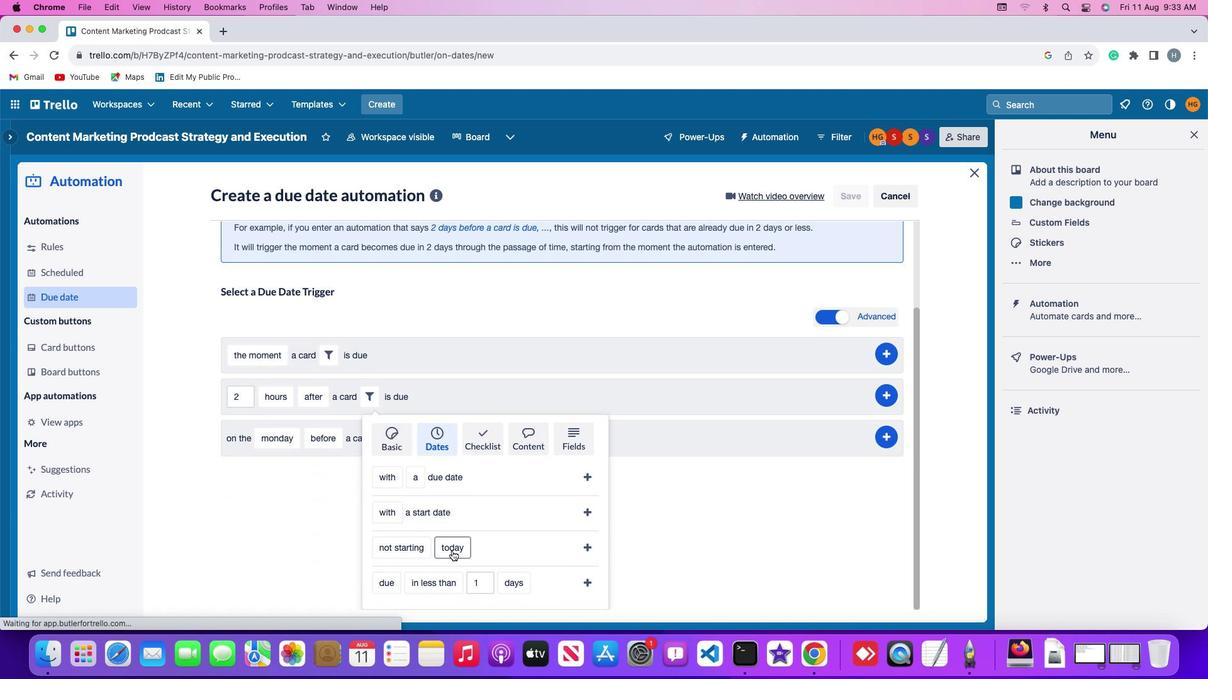 
Action: Mouse moved to (465, 472)
Screenshot: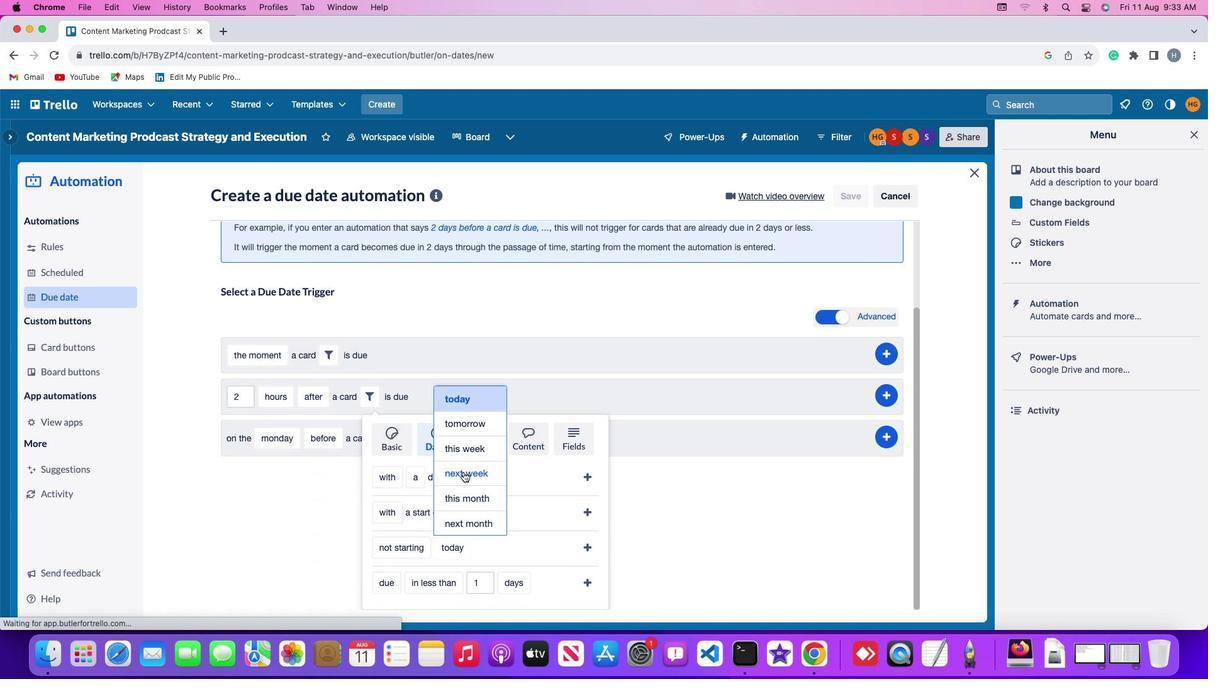 
Action: Mouse pressed left at (465, 472)
Screenshot: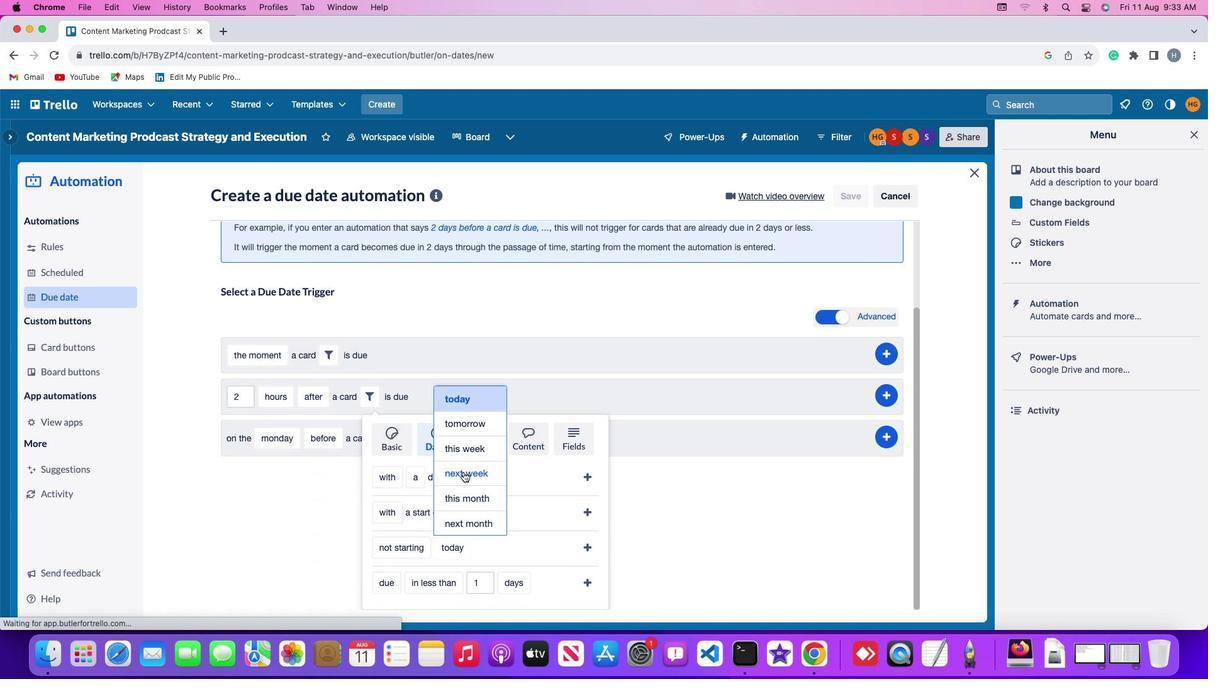 
Action: Mouse moved to (592, 541)
Screenshot: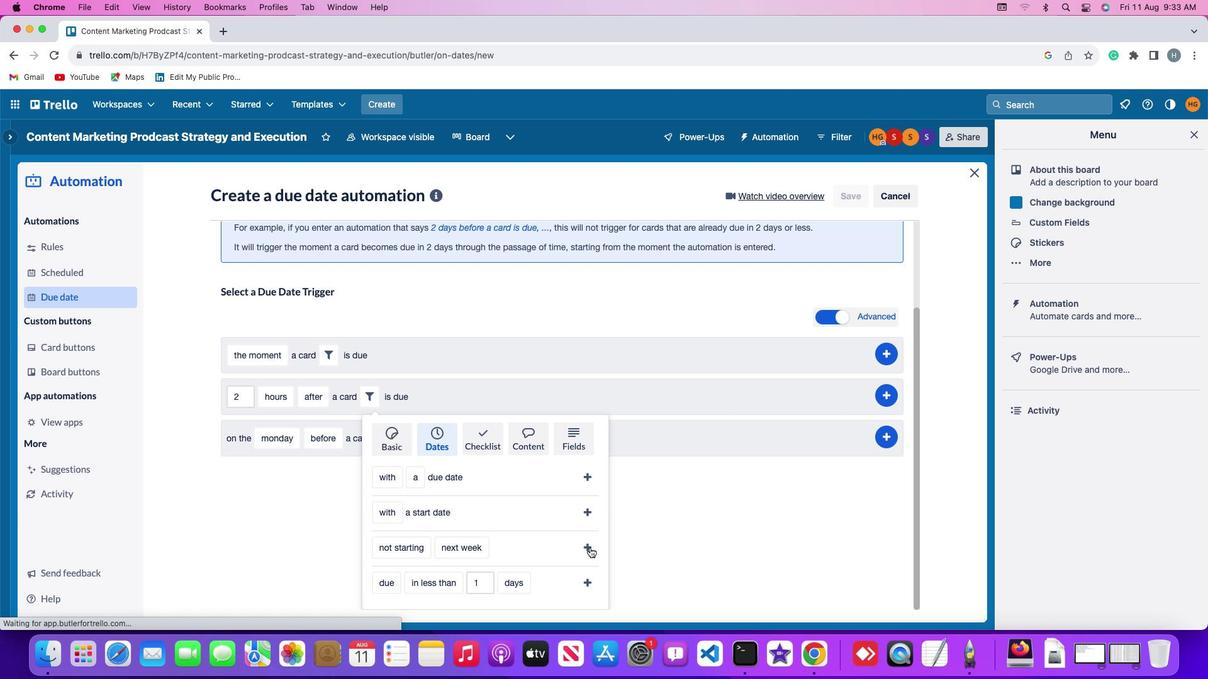 
Action: Mouse pressed left at (592, 541)
Screenshot: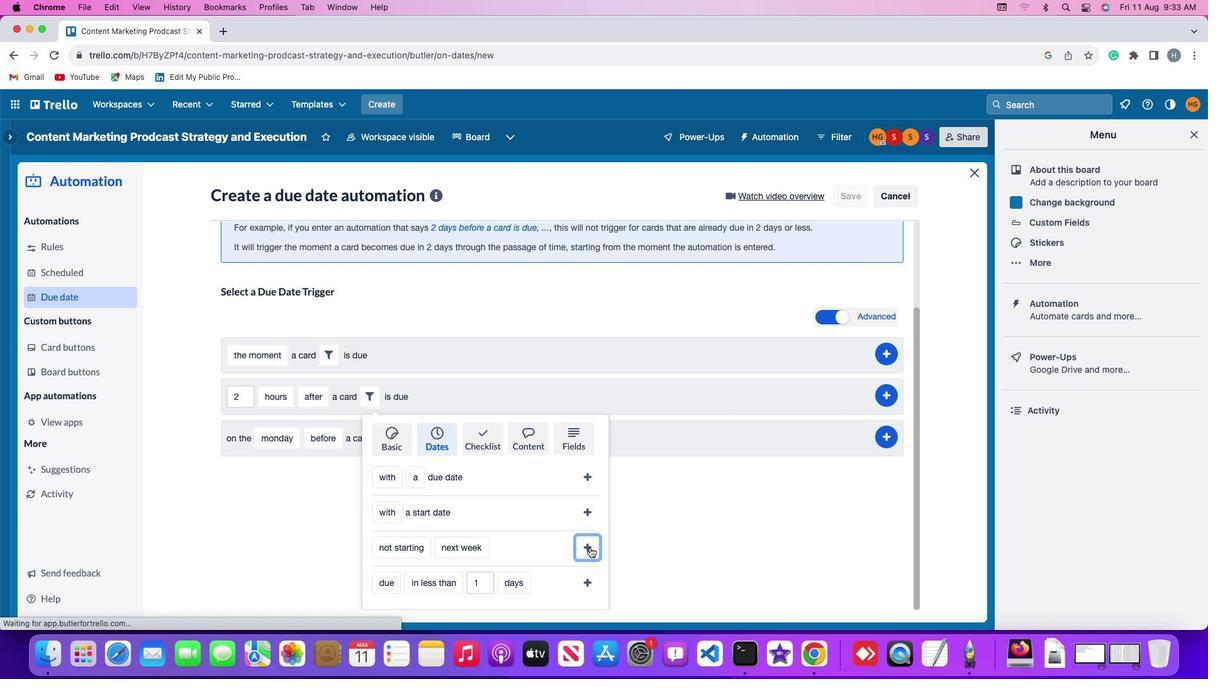 
Action: Mouse moved to (900, 500)
Screenshot: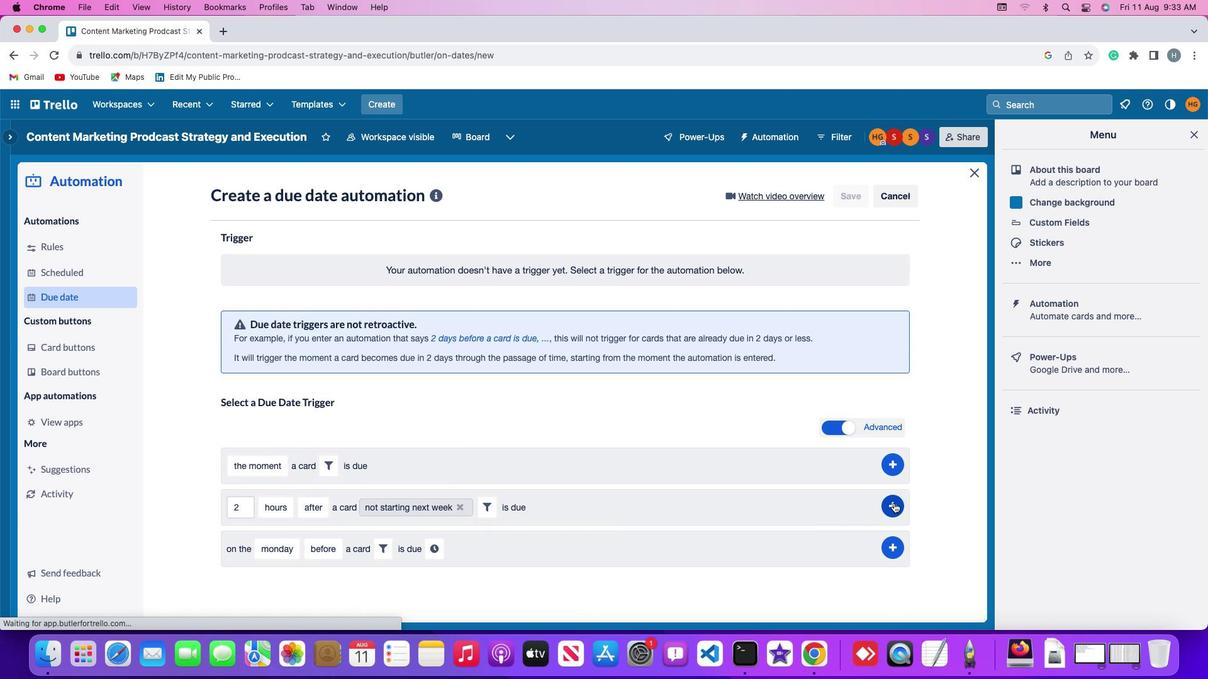 
Action: Mouse pressed left at (900, 500)
Screenshot: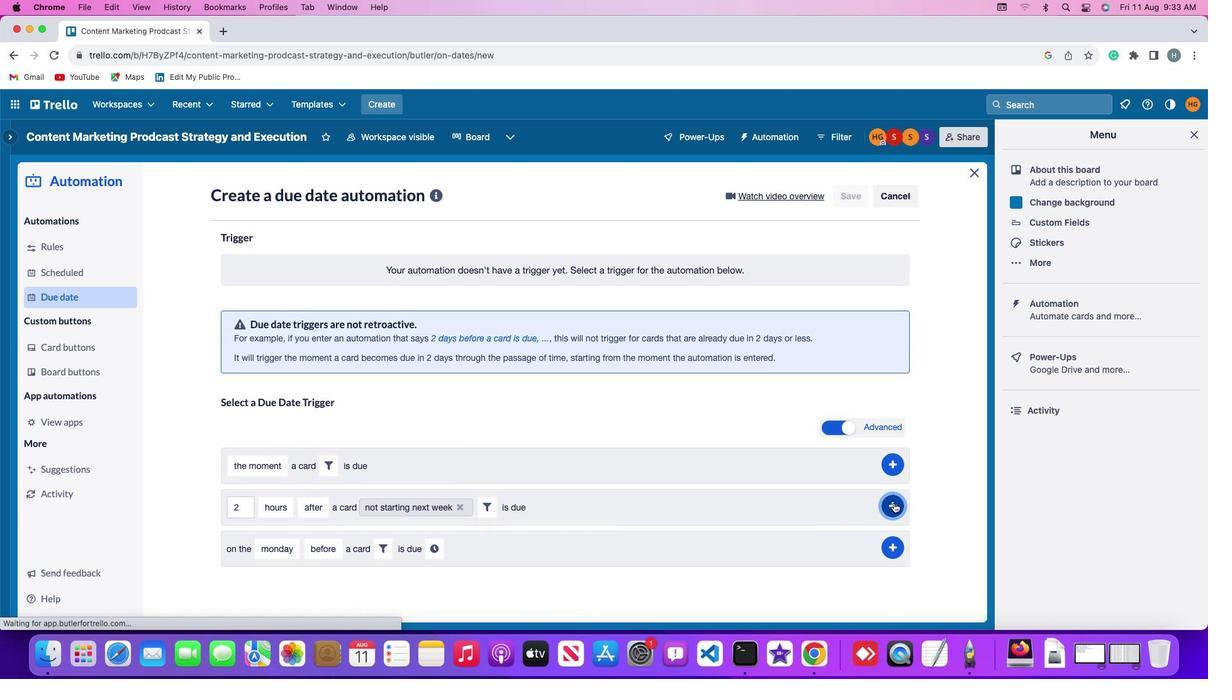 
Action: Mouse moved to (933, 405)
Screenshot: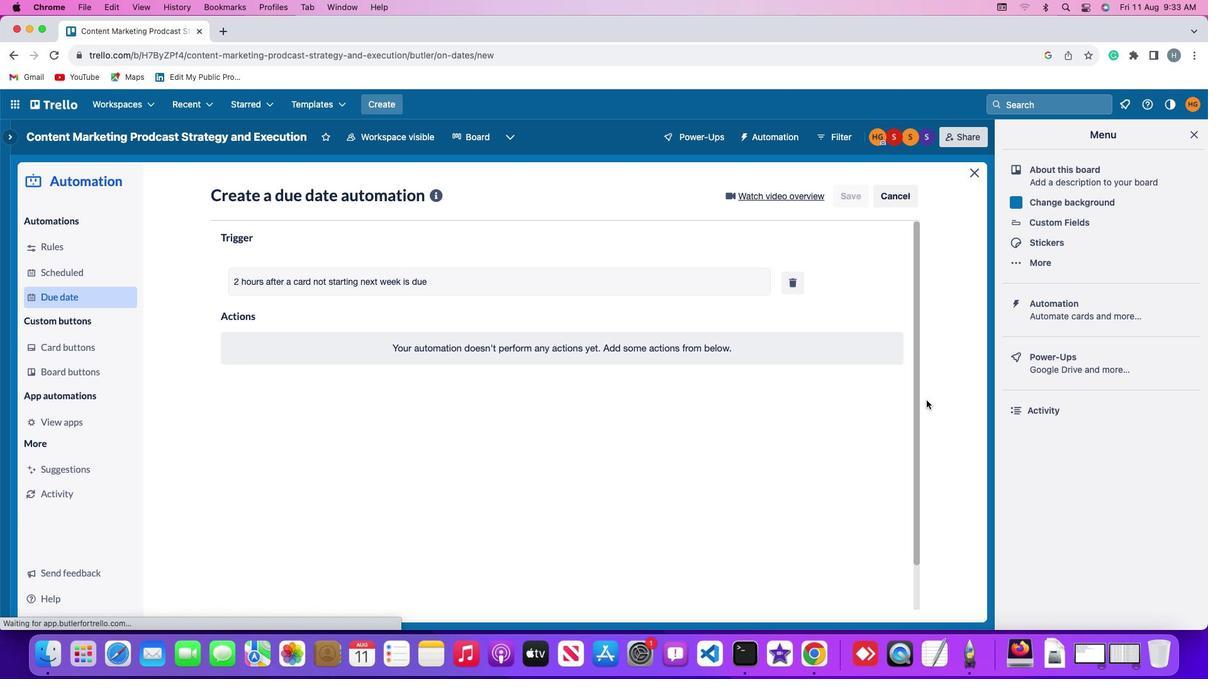 
